 Task: Find connections with filter location Gobichettipalayam with filter topic #bespokewith filter profile language German with filter current company Bolloré Logistics with filter school Baba Banda Singh Bahadur Engineering College with filter industry Dance Companies with filter service category Corporate Law with filter keywords title Branch Manager
Action: Mouse moved to (529, 91)
Screenshot: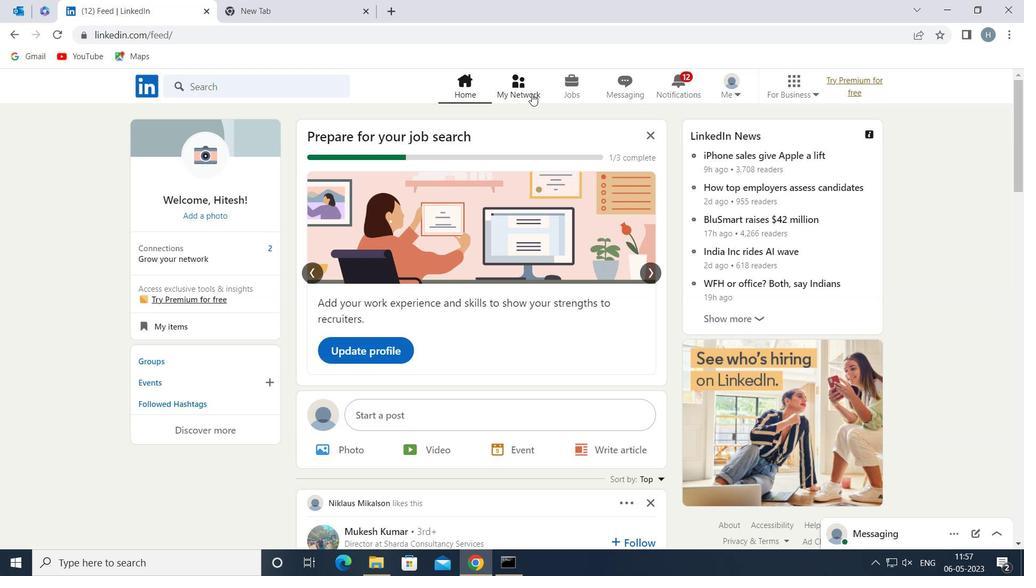 
Action: Mouse pressed left at (529, 91)
Screenshot: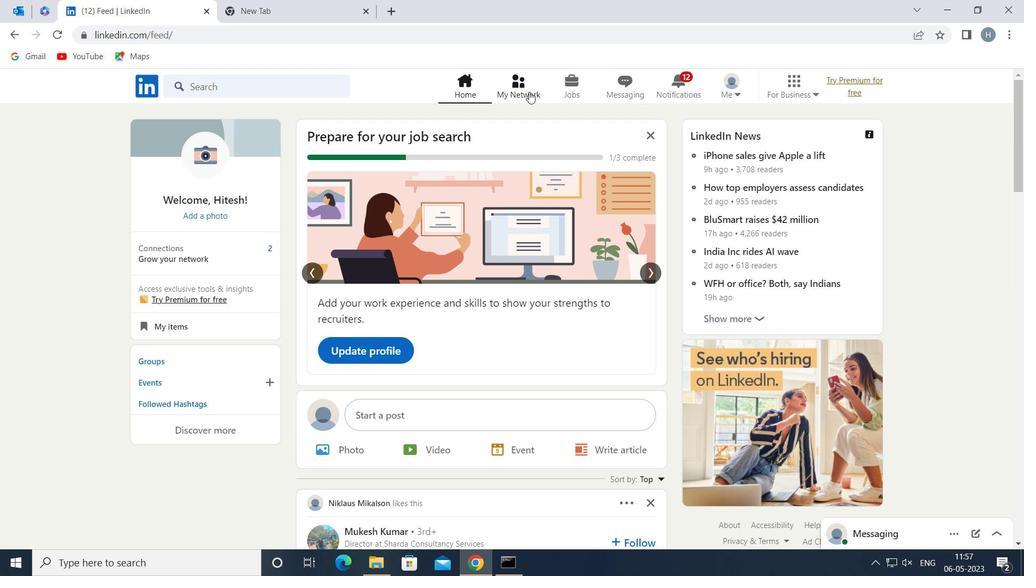 
Action: Mouse moved to (293, 156)
Screenshot: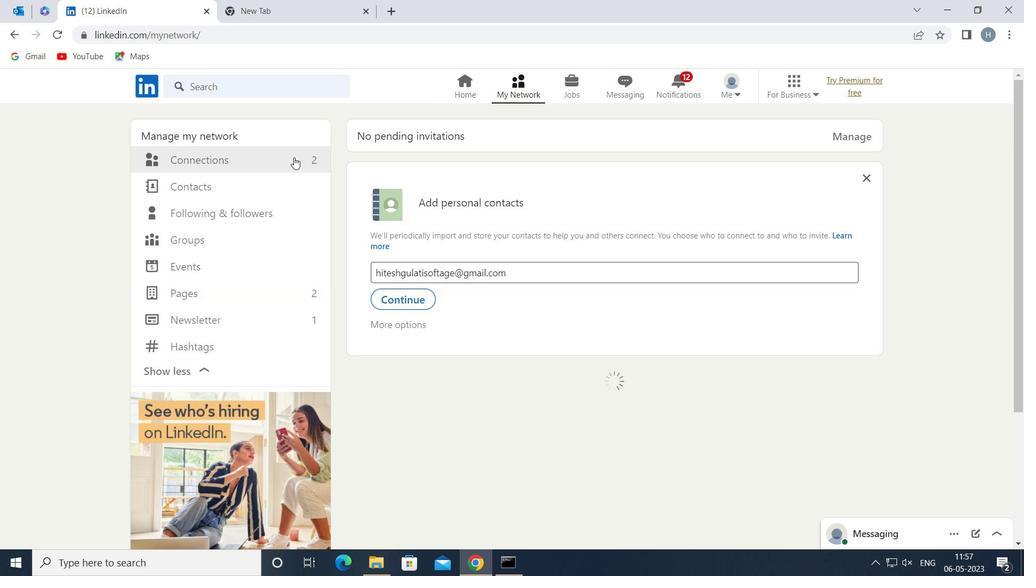 
Action: Mouse pressed left at (293, 156)
Screenshot: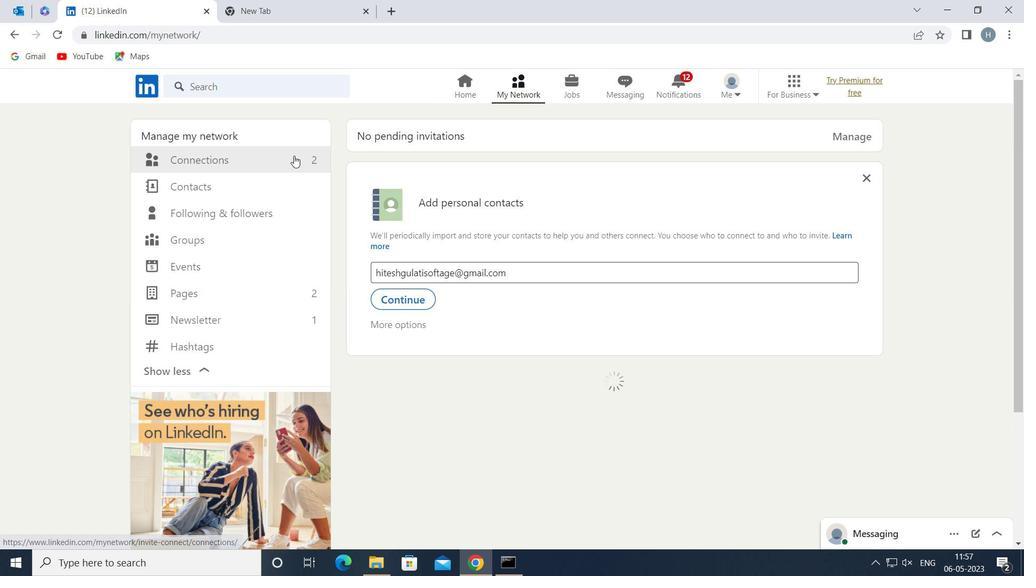 
Action: Mouse moved to (592, 161)
Screenshot: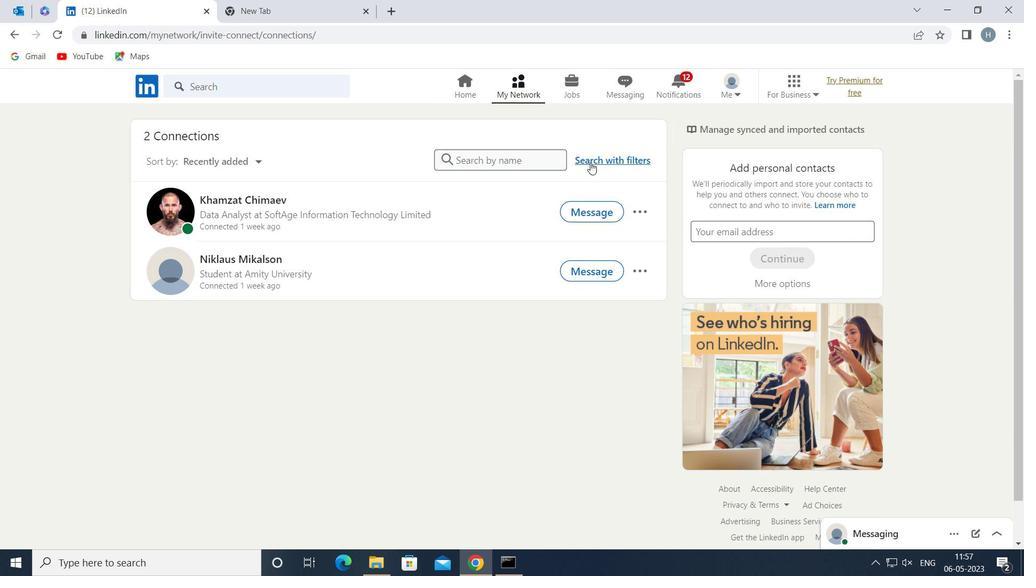 
Action: Mouse pressed left at (592, 161)
Screenshot: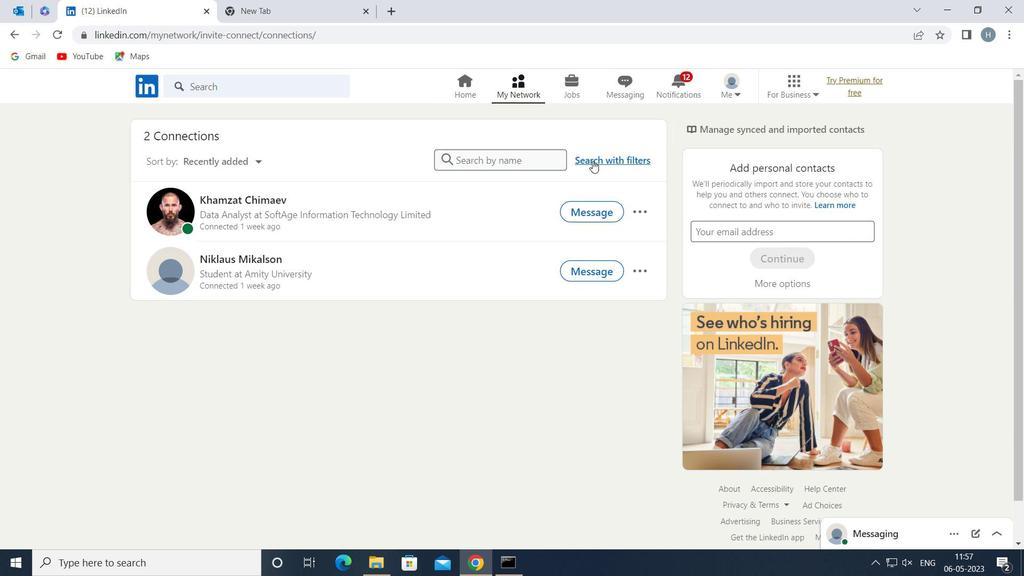 
Action: Mouse moved to (562, 124)
Screenshot: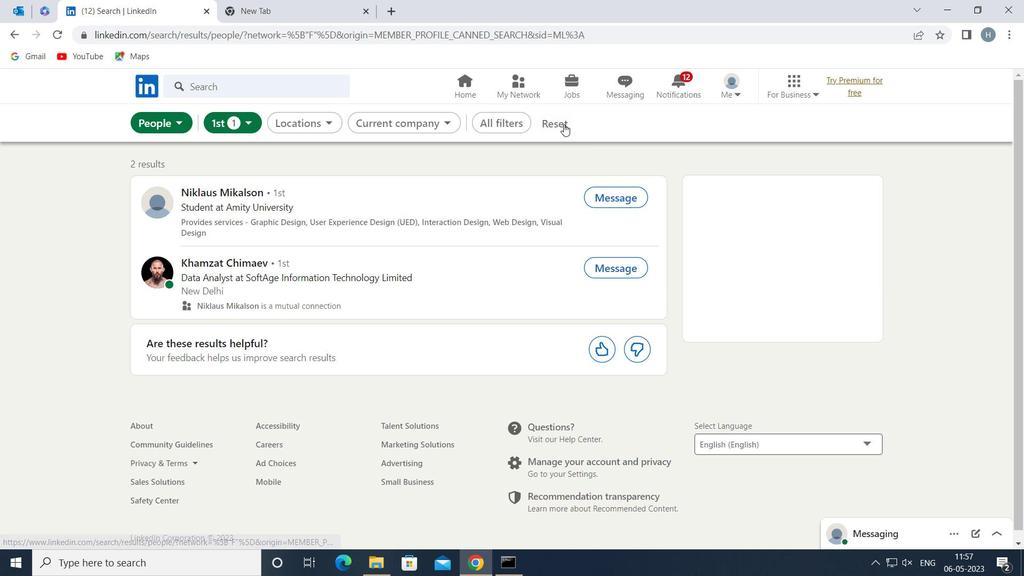 
Action: Mouse pressed left at (562, 124)
Screenshot: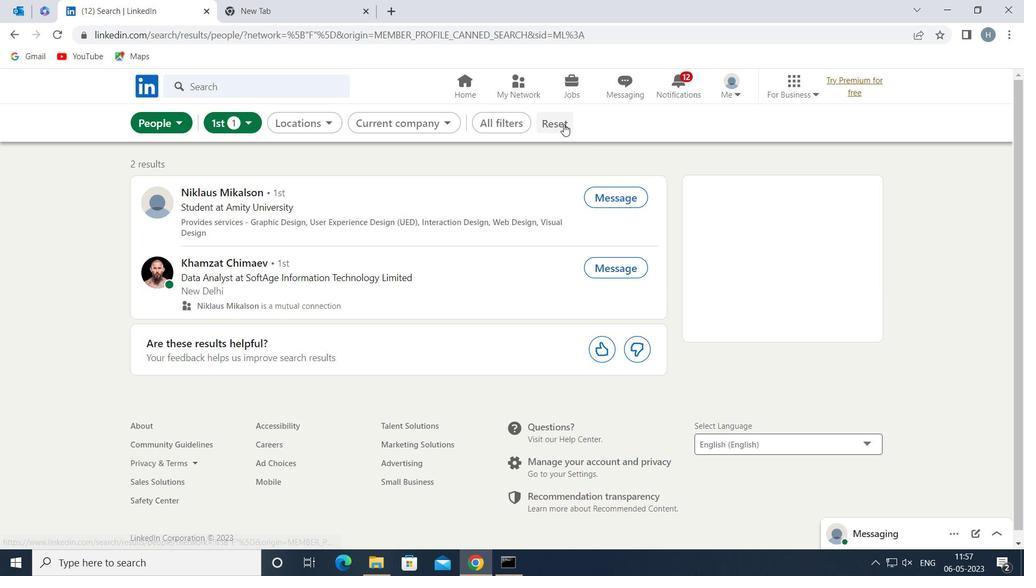
Action: Mouse moved to (539, 123)
Screenshot: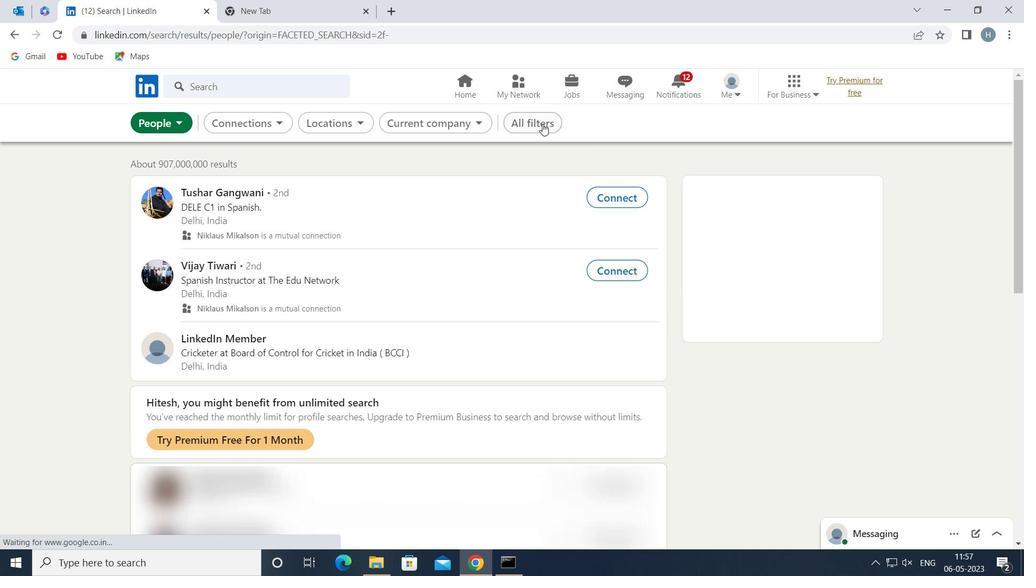 
Action: Mouse pressed left at (539, 123)
Screenshot: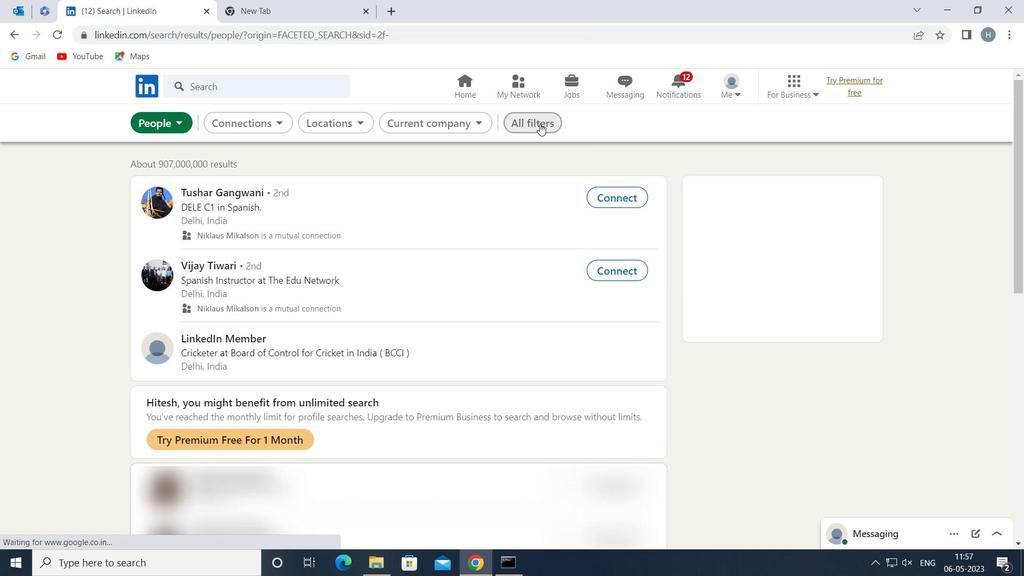 
Action: Mouse moved to (870, 271)
Screenshot: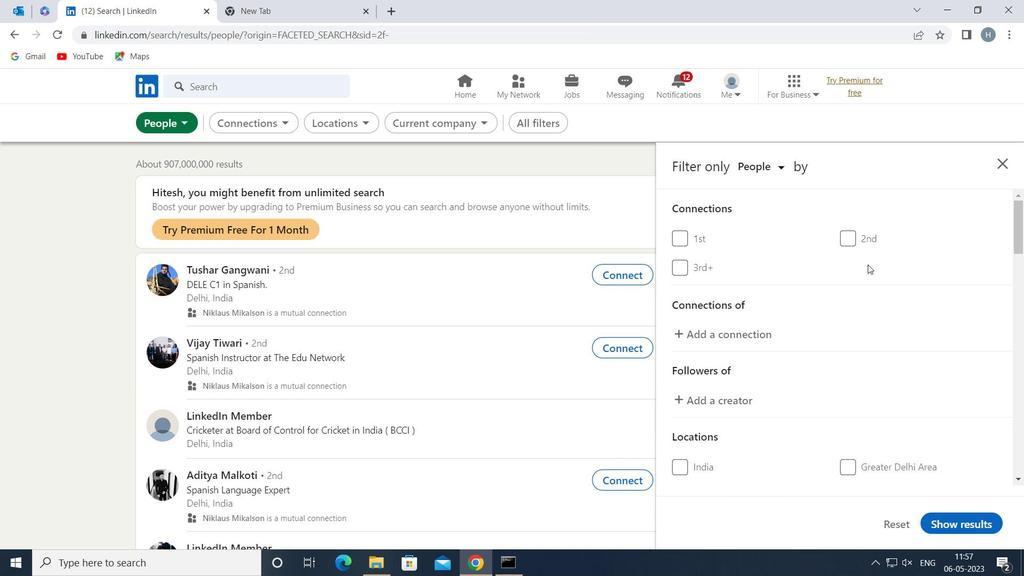 
Action: Mouse scrolled (870, 270) with delta (0, 0)
Screenshot: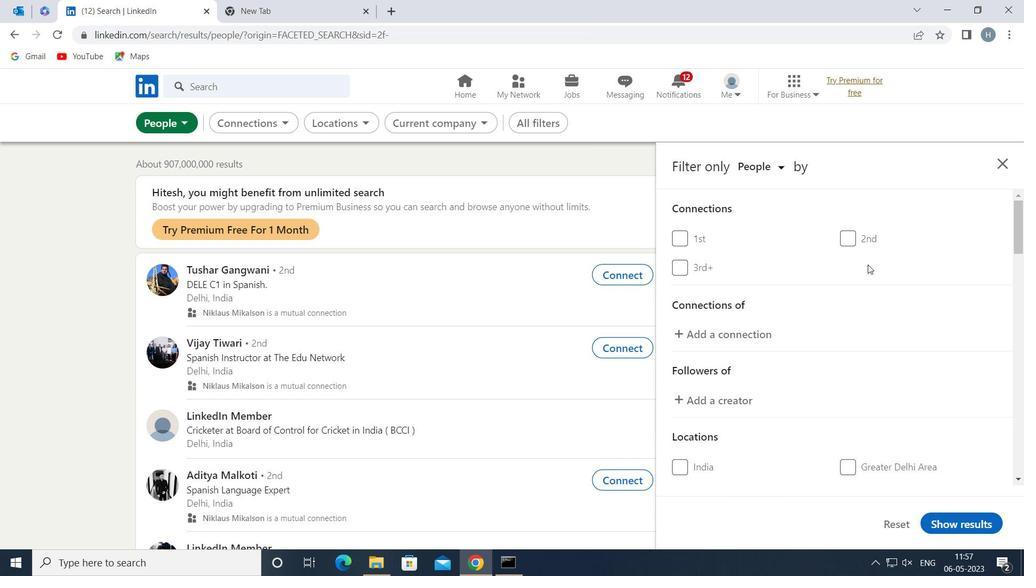 
Action: Mouse moved to (870, 273)
Screenshot: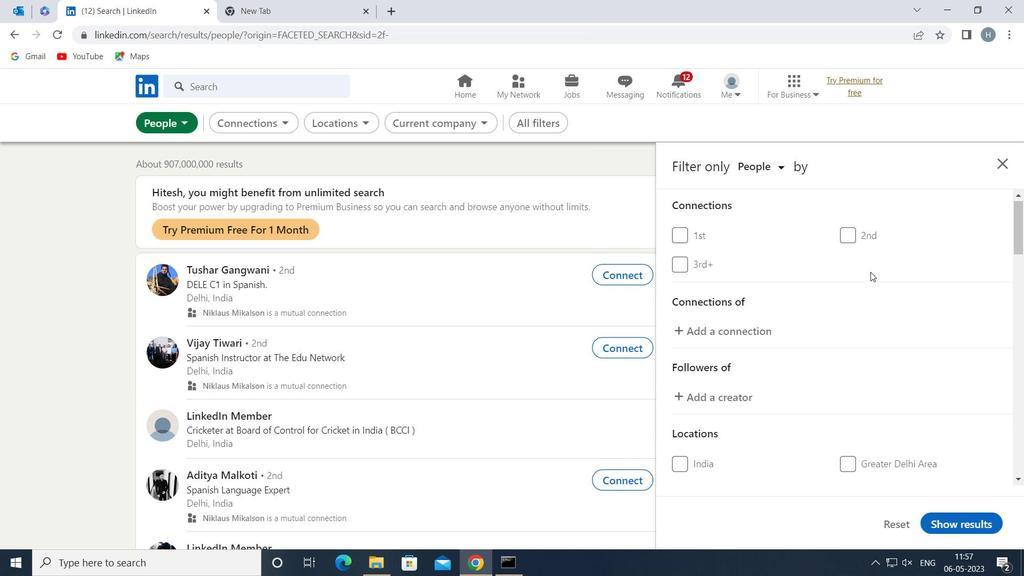 
Action: Mouse scrolled (870, 272) with delta (0, 0)
Screenshot: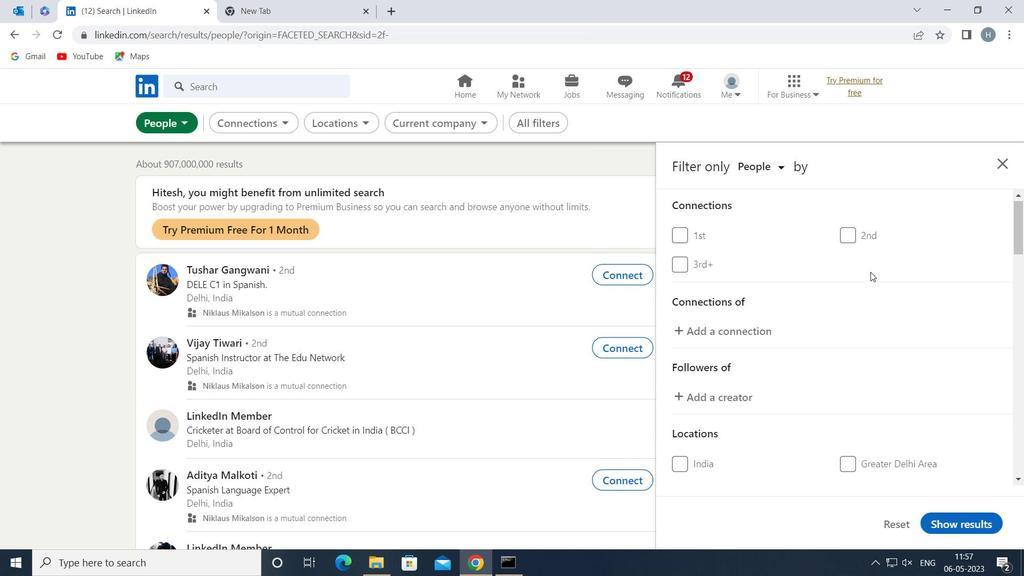 
Action: Mouse moved to (850, 273)
Screenshot: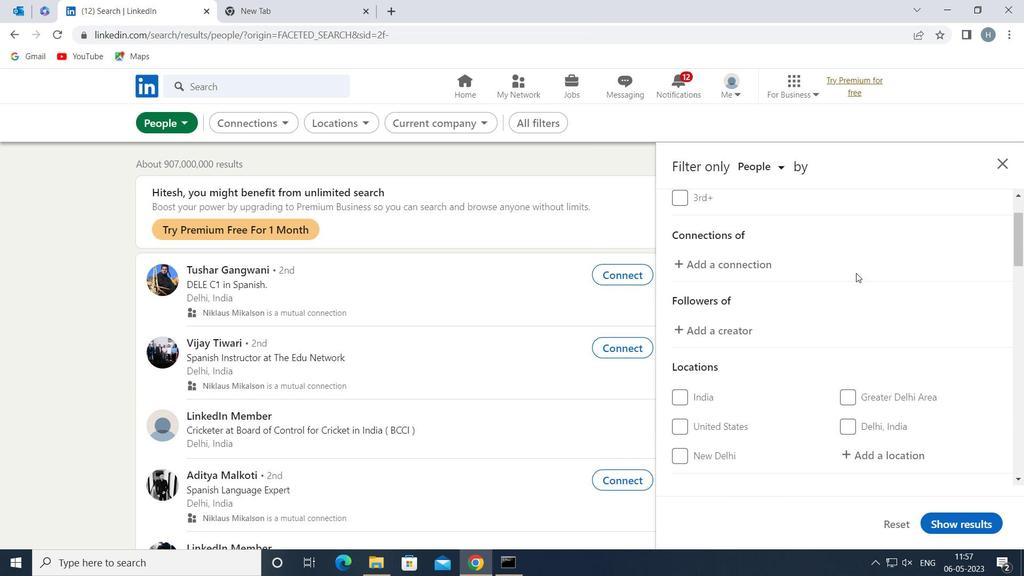 
Action: Mouse scrolled (850, 273) with delta (0, 0)
Screenshot: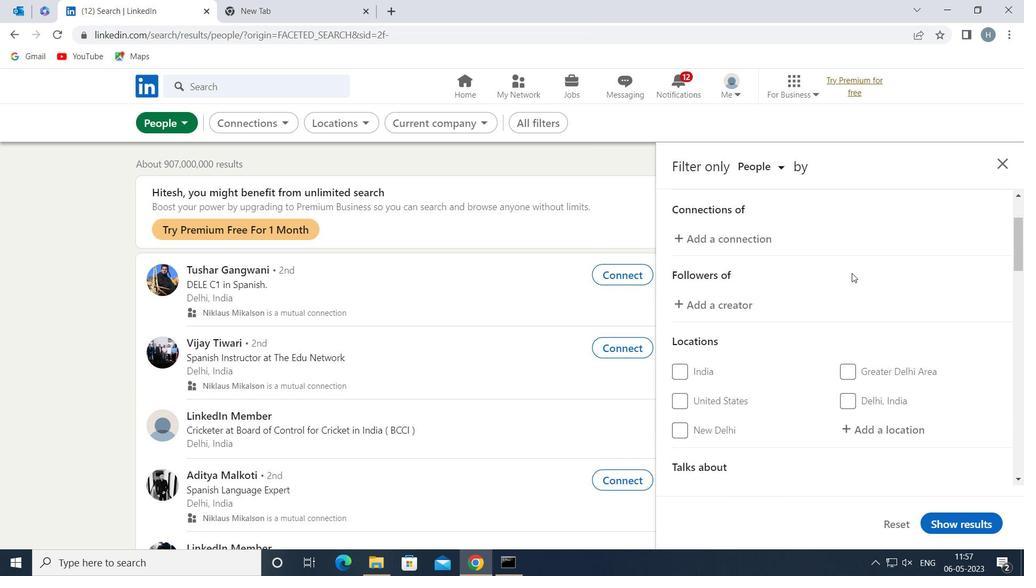 
Action: Mouse moved to (890, 322)
Screenshot: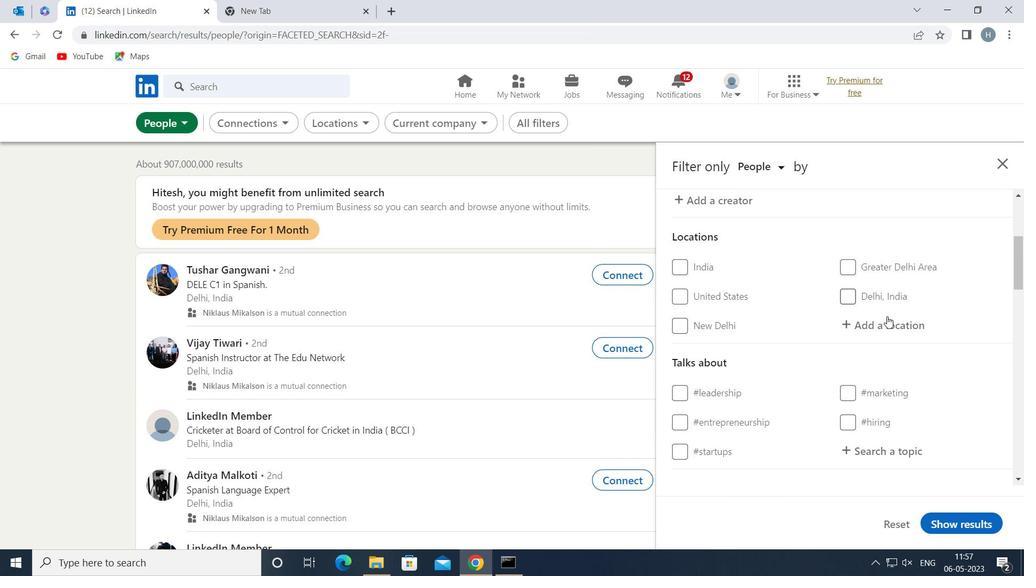 
Action: Mouse pressed left at (890, 322)
Screenshot: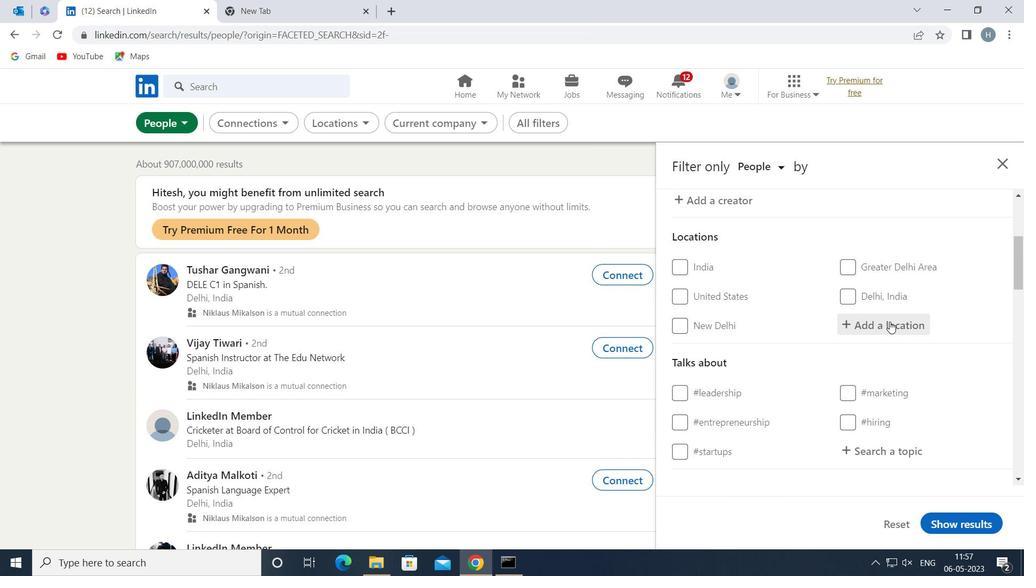 
Action: Key pressed <Key.shift>GOBICH
Screenshot: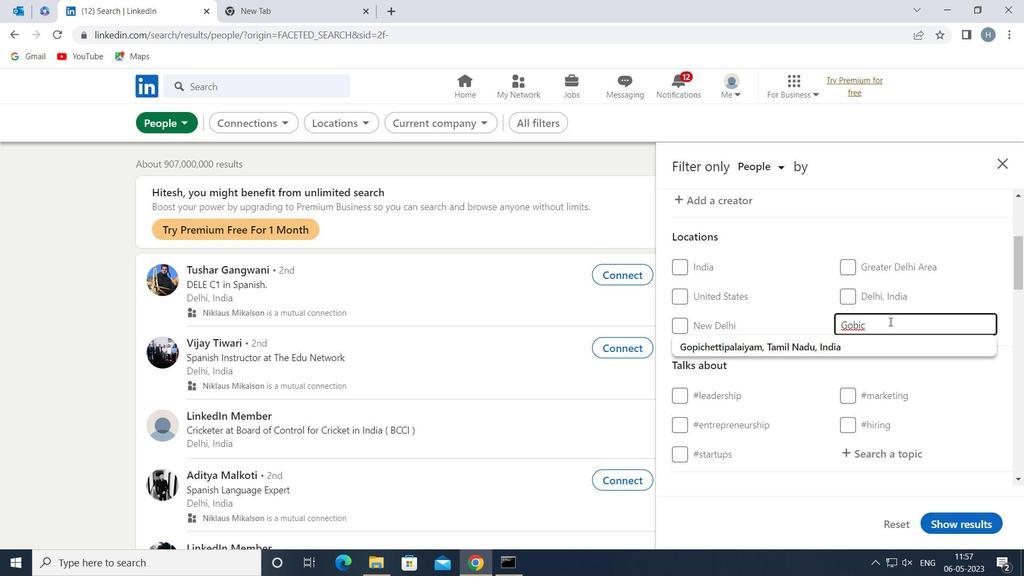 
Action: Mouse moved to (736, 343)
Screenshot: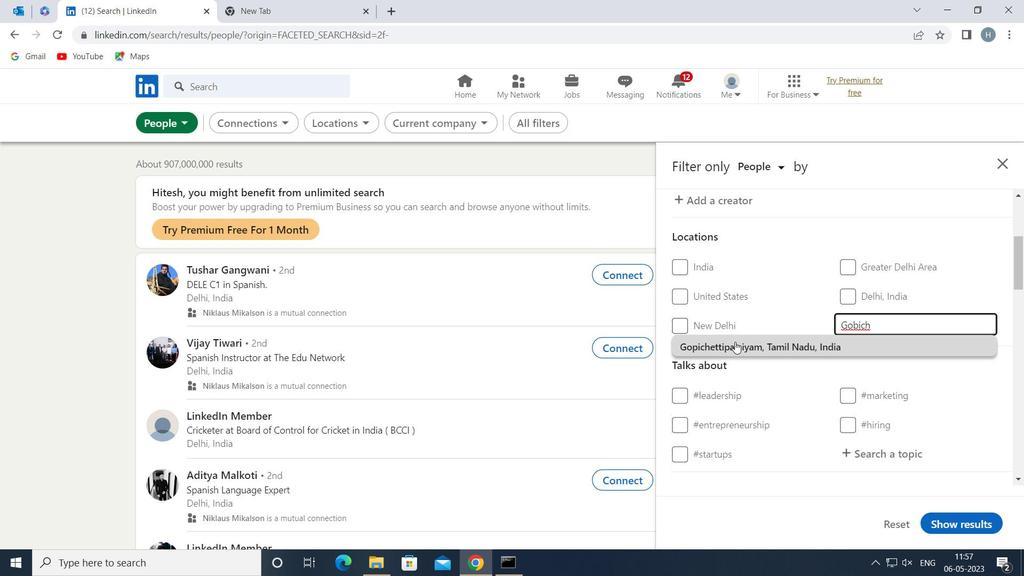 
Action: Mouse pressed left at (736, 343)
Screenshot: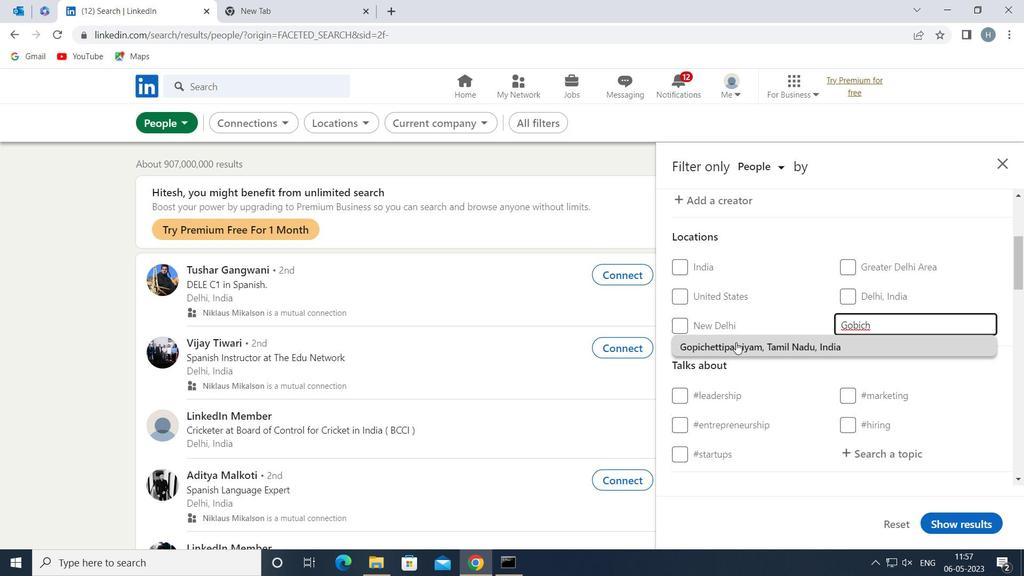 
Action: Mouse moved to (778, 352)
Screenshot: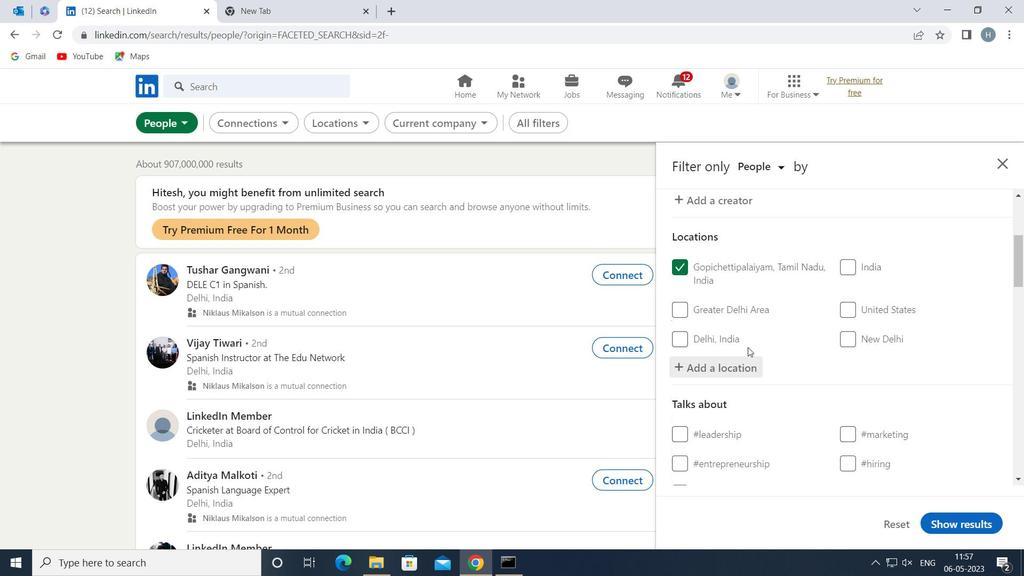 
Action: Mouse scrolled (778, 352) with delta (0, 0)
Screenshot: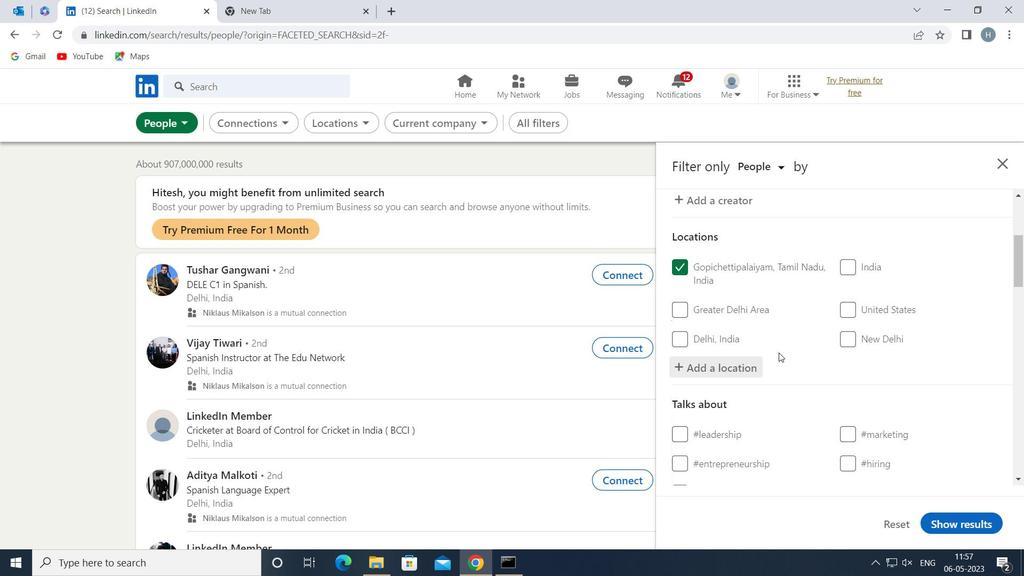 
Action: Mouse scrolled (778, 352) with delta (0, 0)
Screenshot: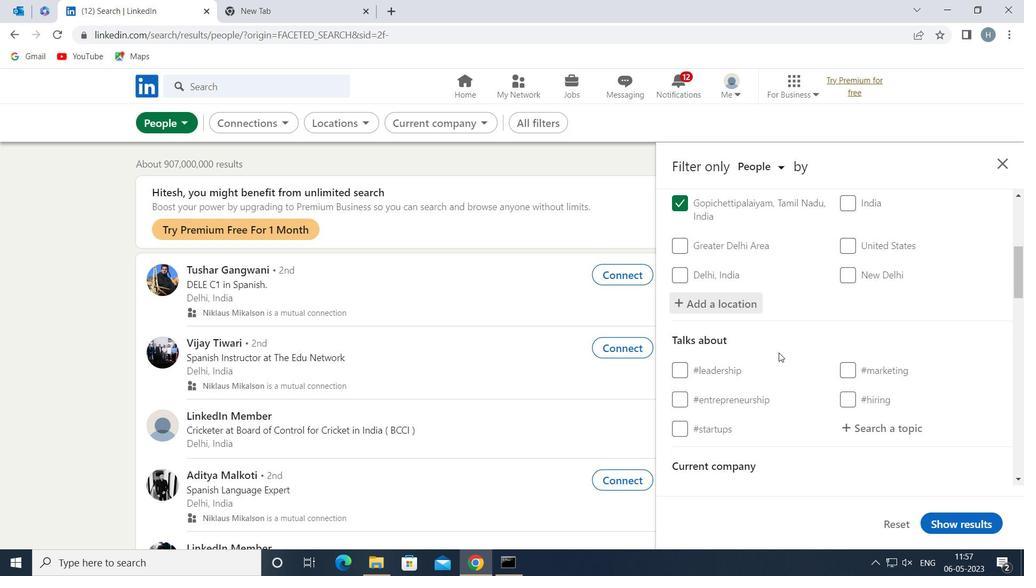 
Action: Mouse moved to (870, 357)
Screenshot: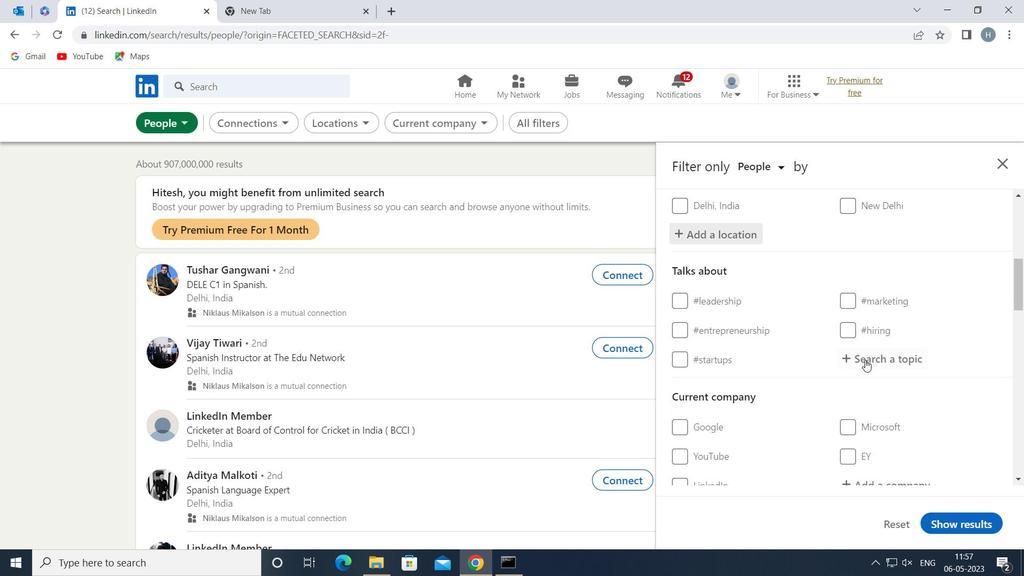 
Action: Mouse pressed left at (870, 357)
Screenshot: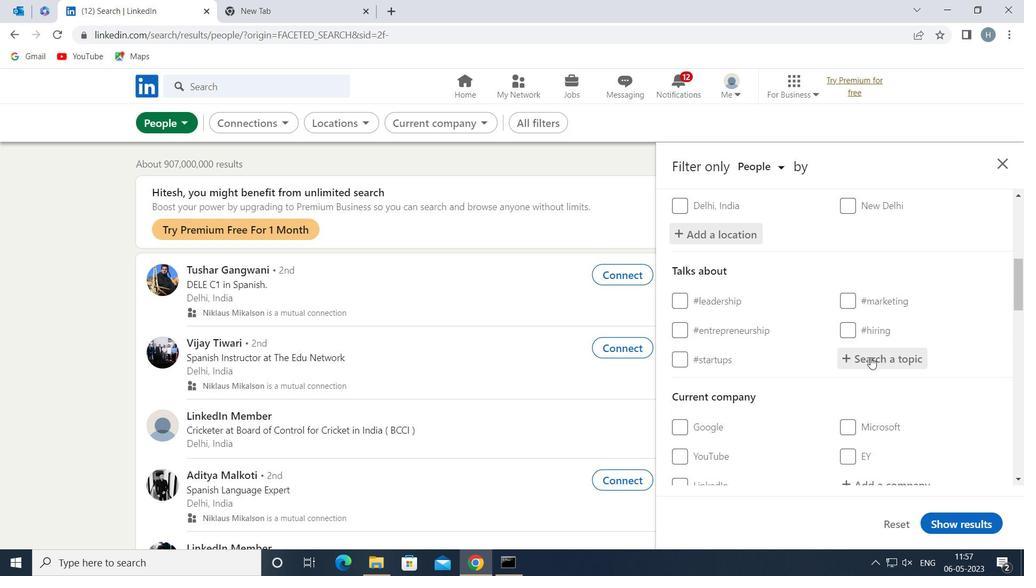 
Action: Mouse moved to (870, 353)
Screenshot: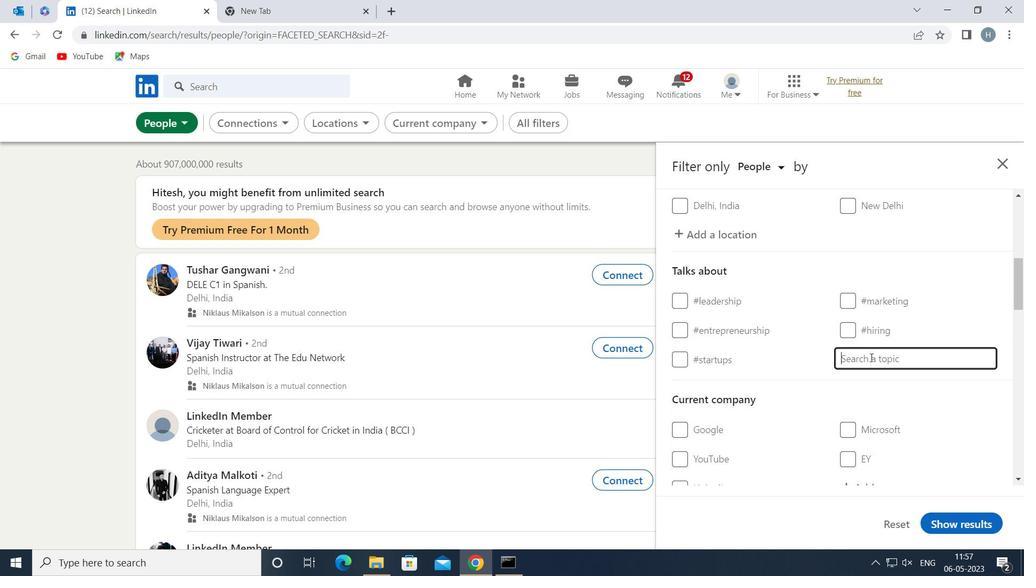 
Action: Key pressed BESTSPOKE
Screenshot: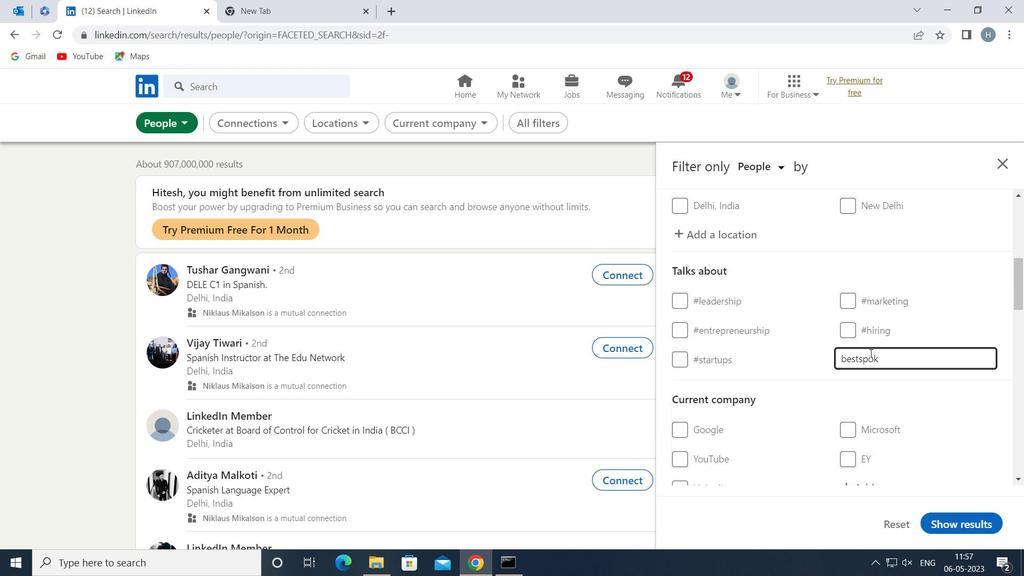 
Action: Mouse moved to (881, 374)
Screenshot: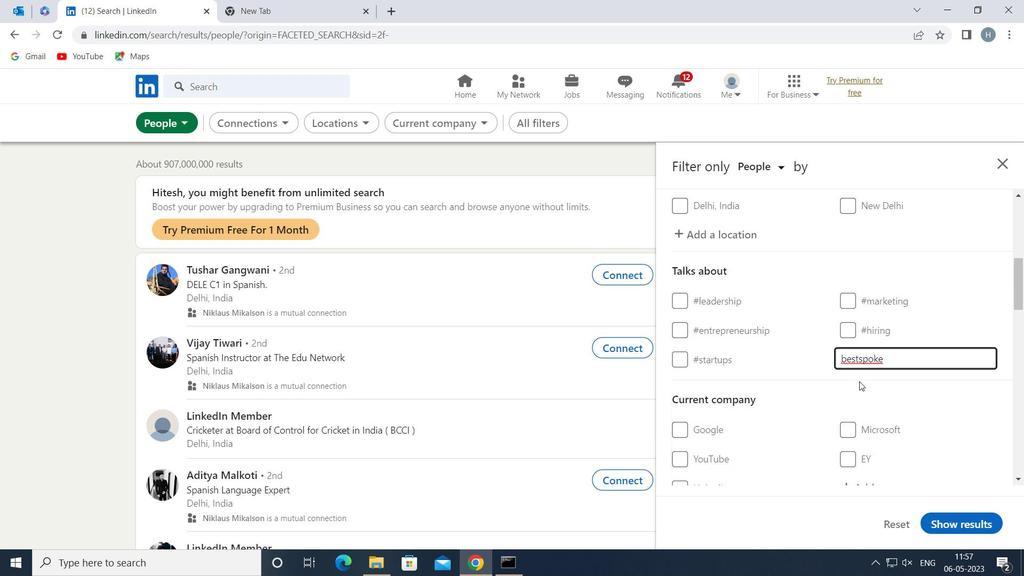 
Action: Key pressed <Key.backspace><Key.backspace><Key.backspace><Key.backspace><Key.backspace><Key.backspace>S<Key.backspace>
Screenshot: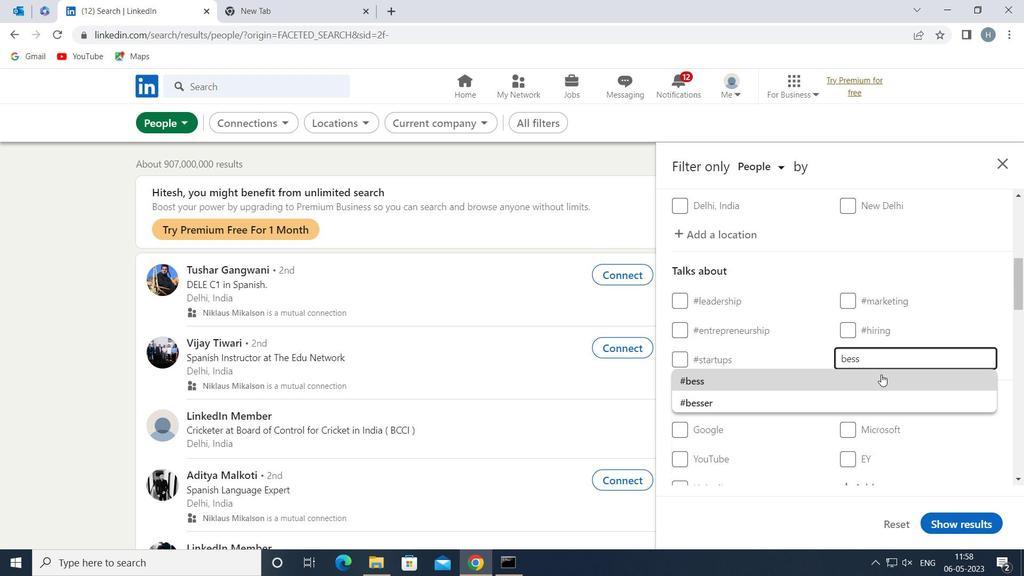 
Action: Mouse moved to (881, 372)
Screenshot: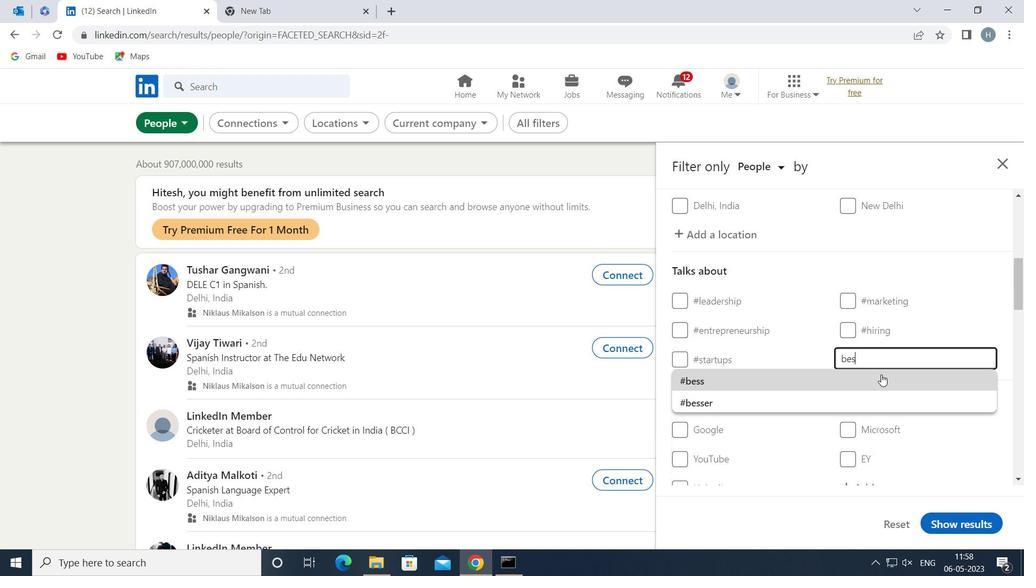 
Action: Key pressed PO
Screenshot: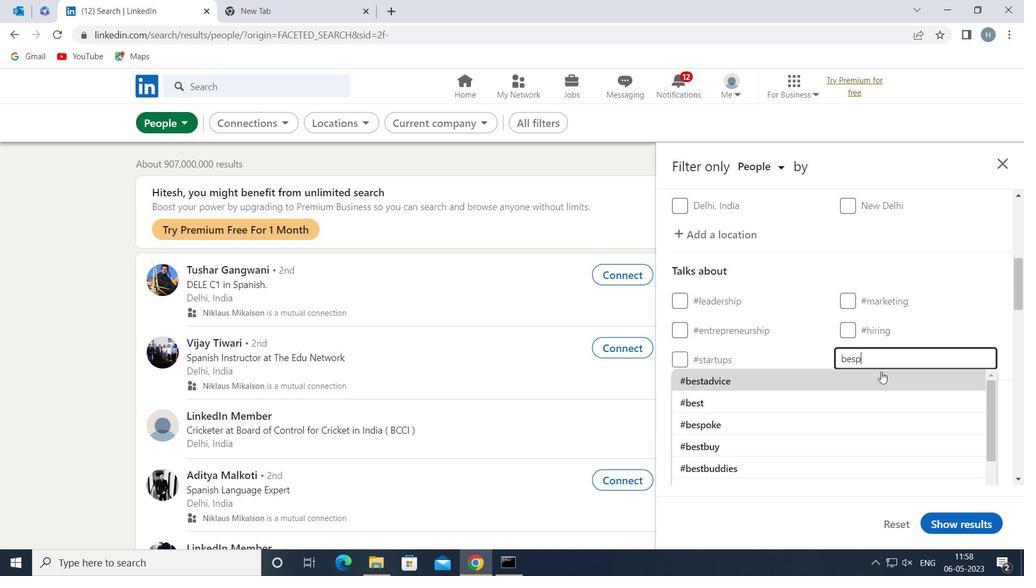 
Action: Mouse moved to (823, 378)
Screenshot: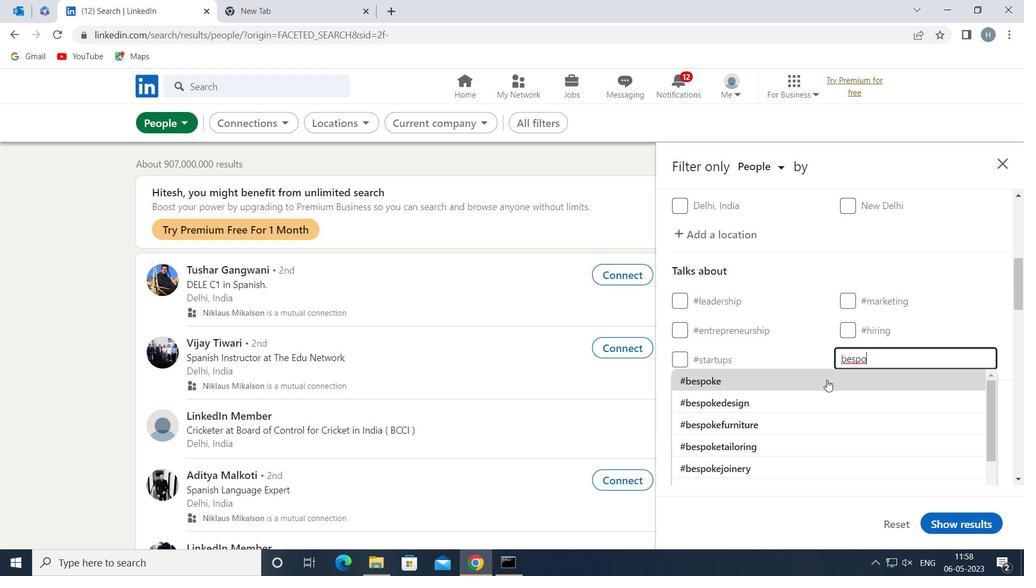 
Action: Mouse pressed left at (823, 378)
Screenshot: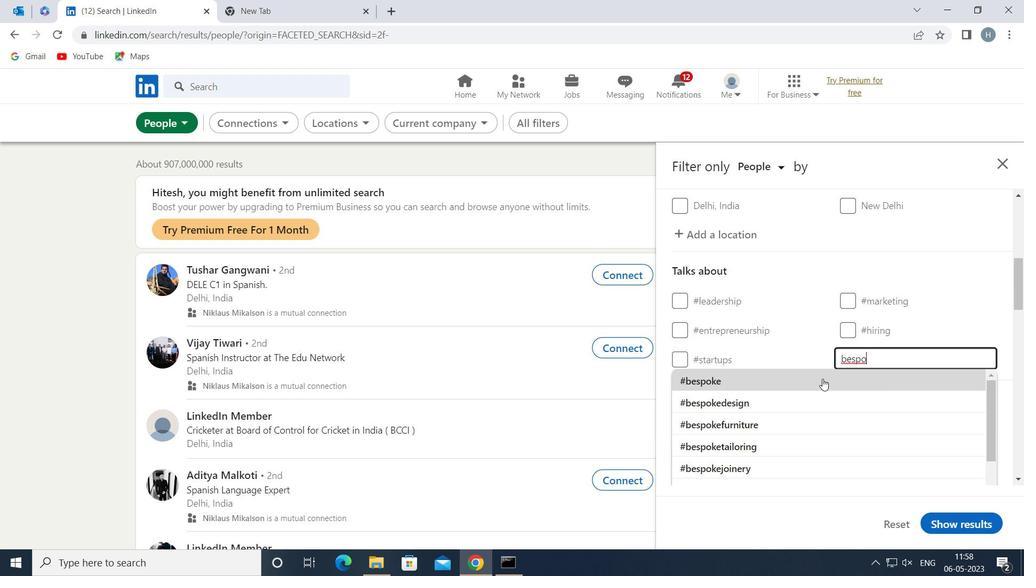 
Action: Mouse moved to (802, 383)
Screenshot: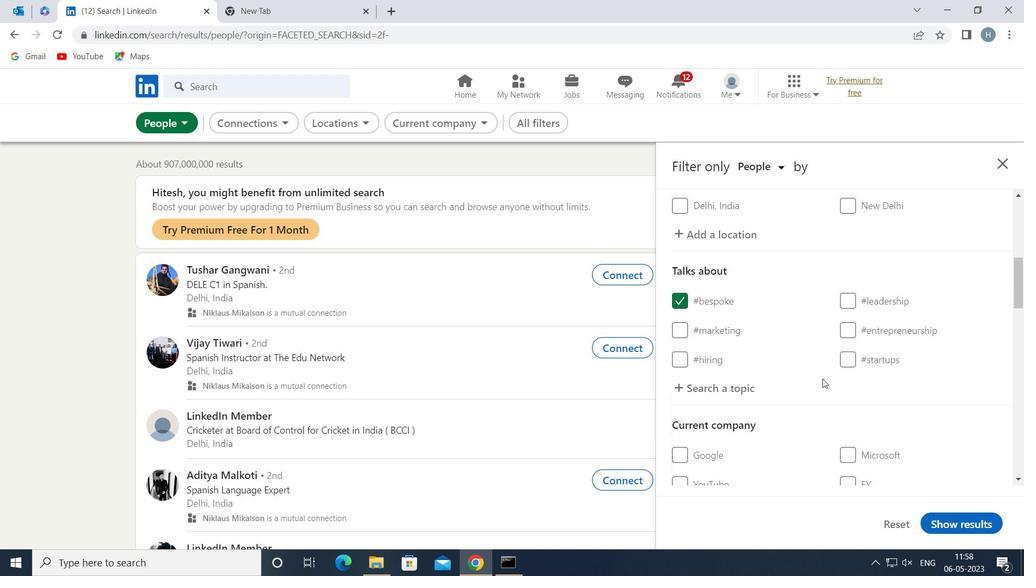 
Action: Mouse scrolled (802, 382) with delta (0, 0)
Screenshot: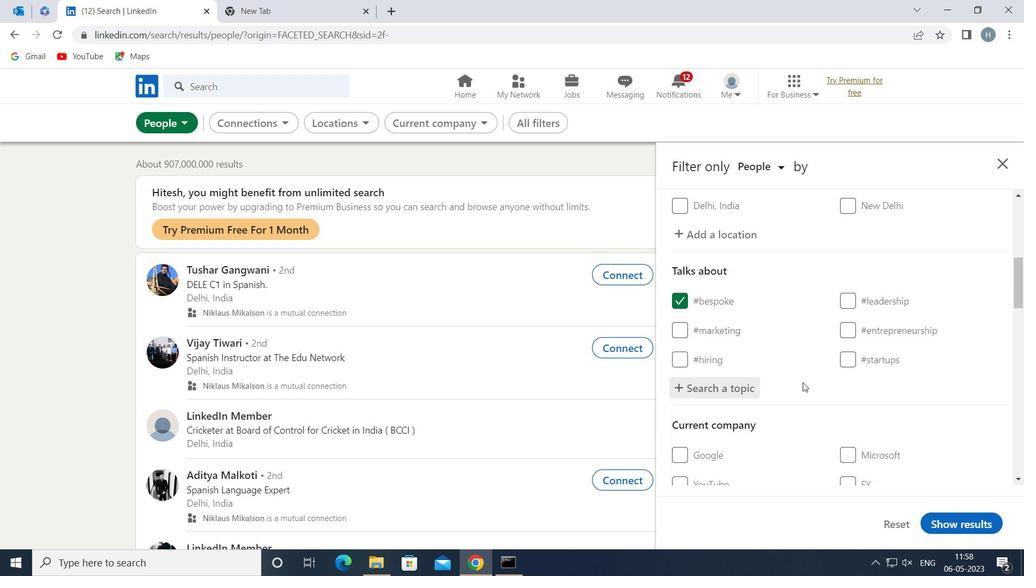
Action: Mouse scrolled (802, 382) with delta (0, 0)
Screenshot: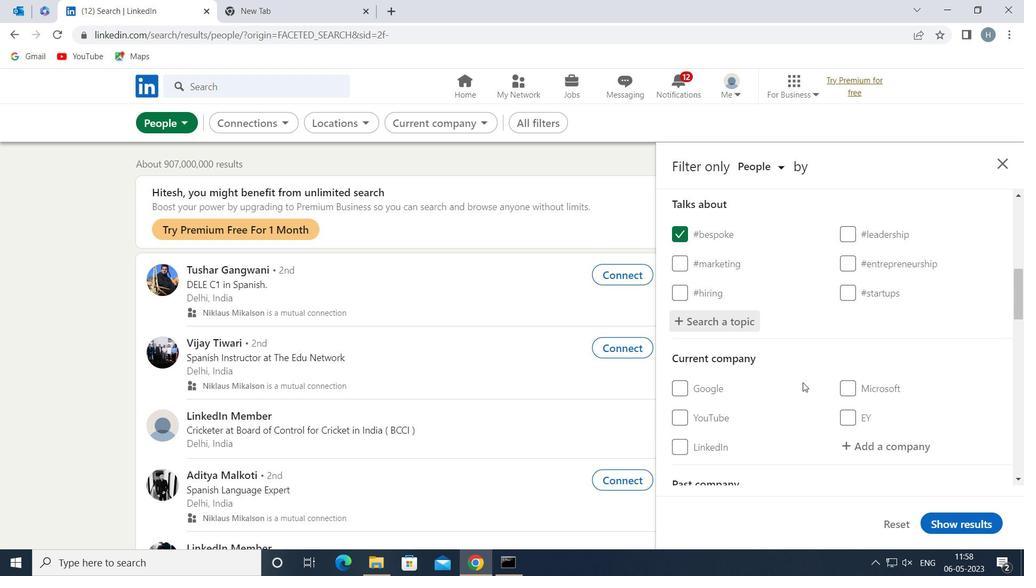 
Action: Mouse scrolled (802, 382) with delta (0, 0)
Screenshot: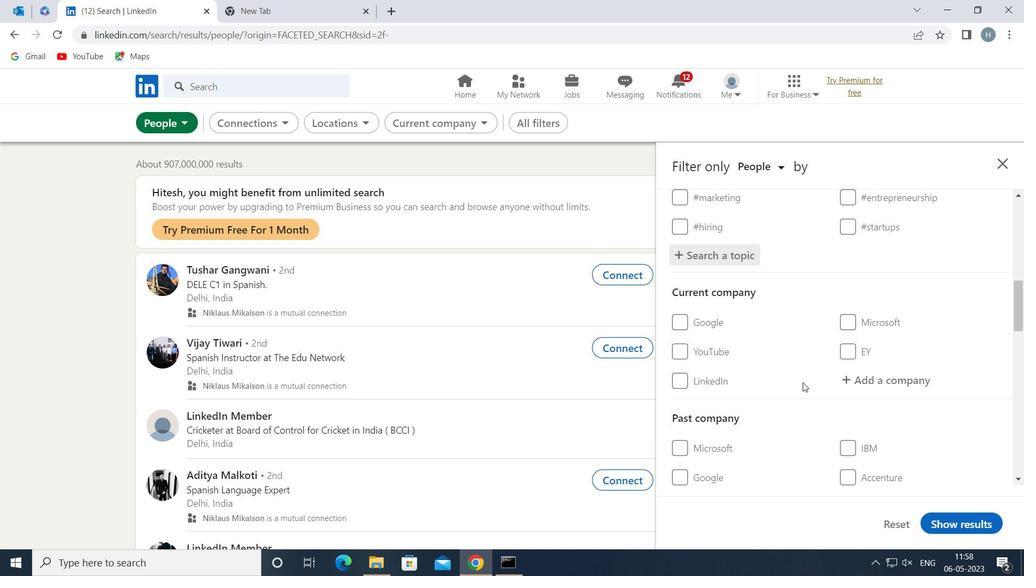 
Action: Mouse scrolled (802, 382) with delta (0, 0)
Screenshot: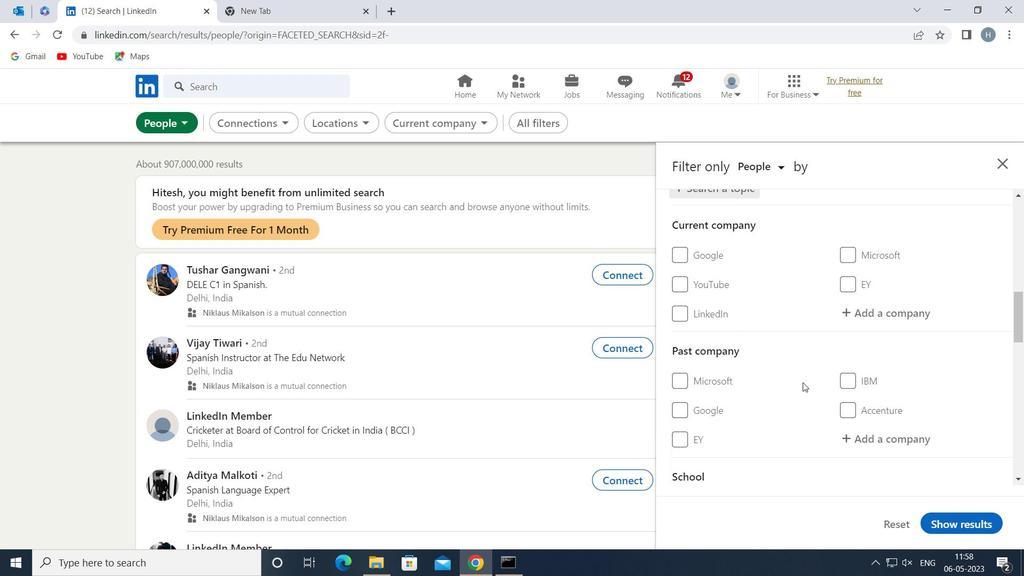 
Action: Mouse scrolled (802, 382) with delta (0, 0)
Screenshot: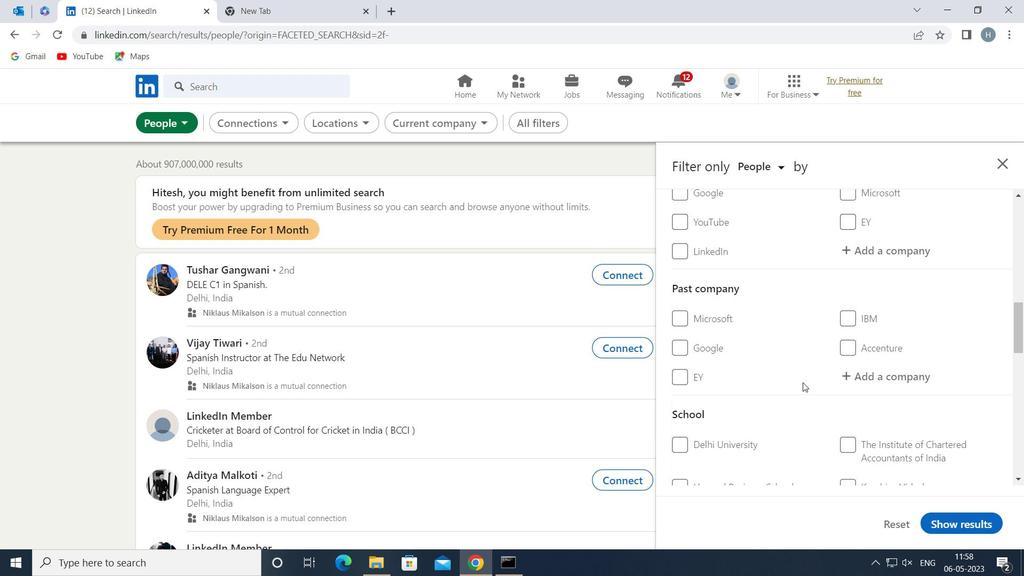 
Action: Mouse scrolled (802, 382) with delta (0, 0)
Screenshot: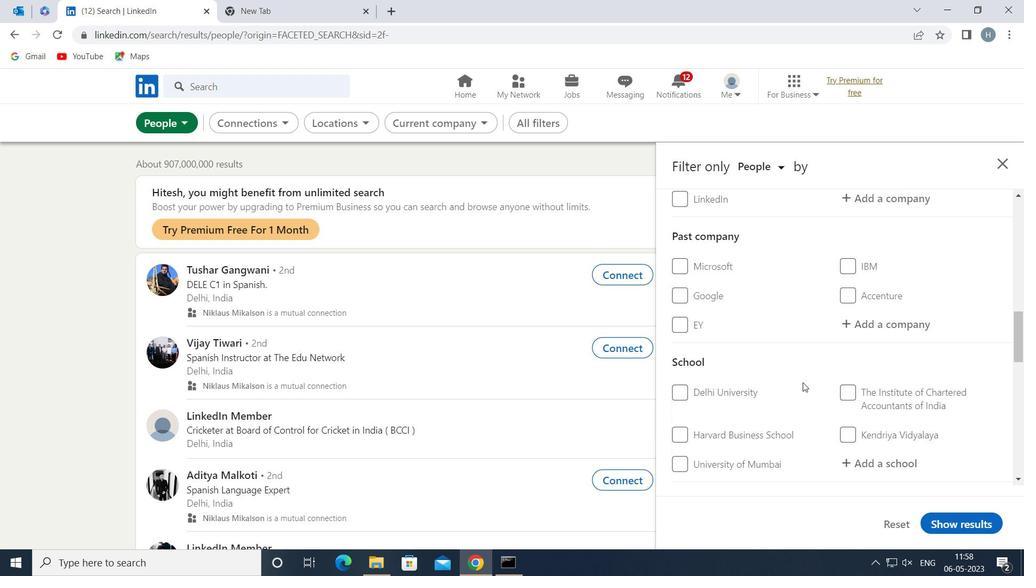
Action: Mouse scrolled (802, 382) with delta (0, 0)
Screenshot: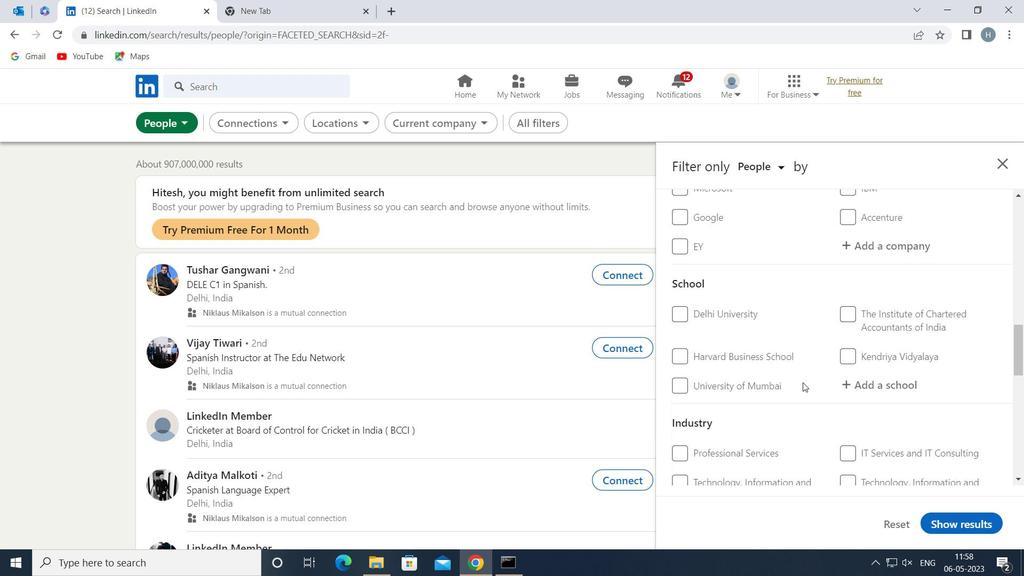 
Action: Mouse scrolled (802, 382) with delta (0, 0)
Screenshot: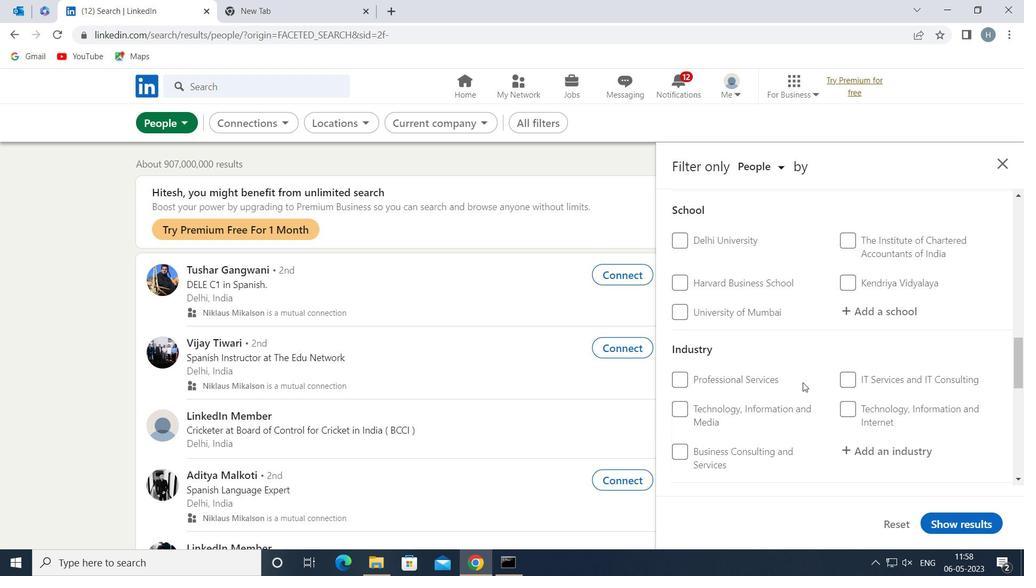 
Action: Mouse scrolled (802, 382) with delta (0, 0)
Screenshot: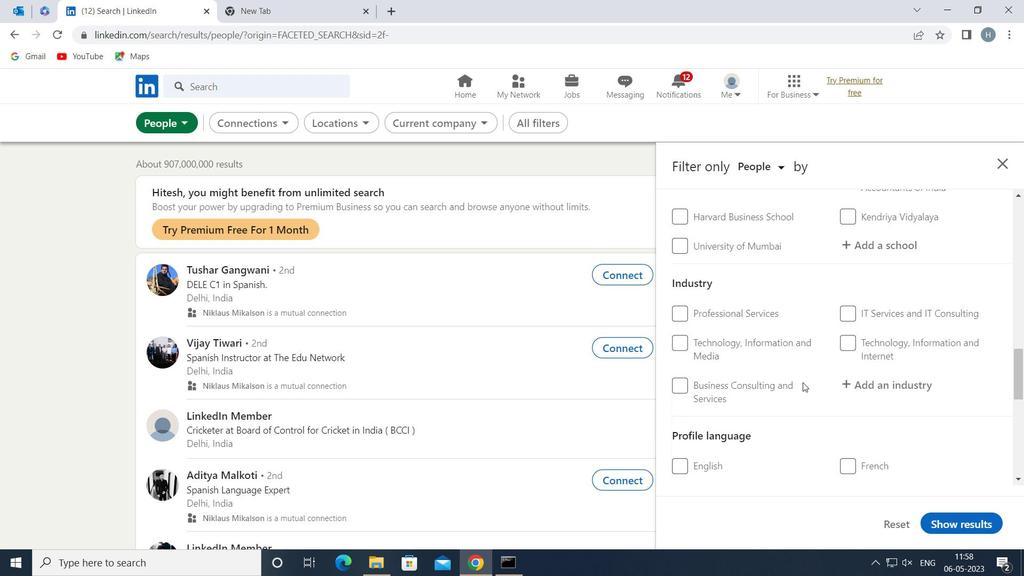 
Action: Mouse scrolled (802, 382) with delta (0, 0)
Screenshot: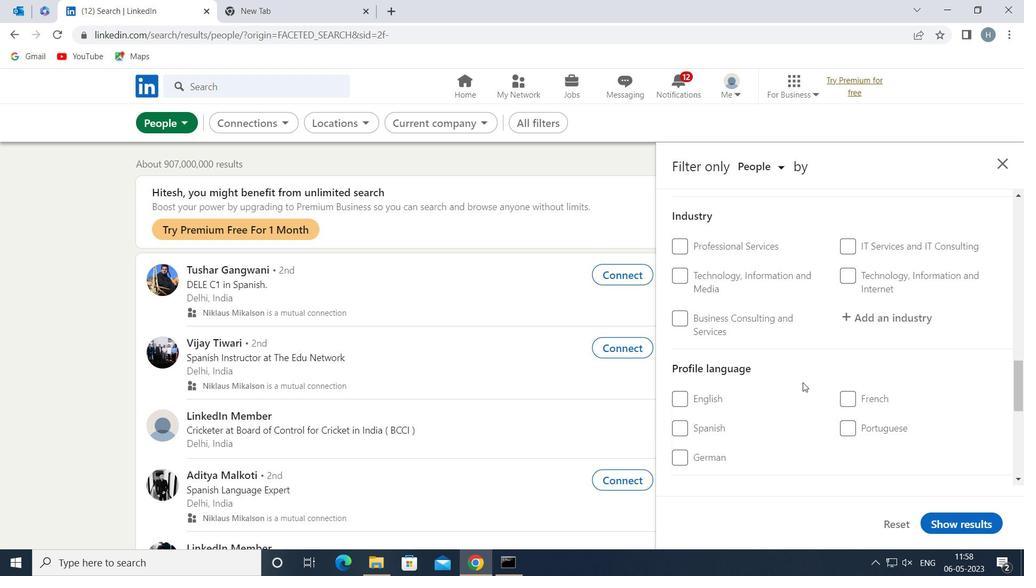 
Action: Mouse moved to (712, 393)
Screenshot: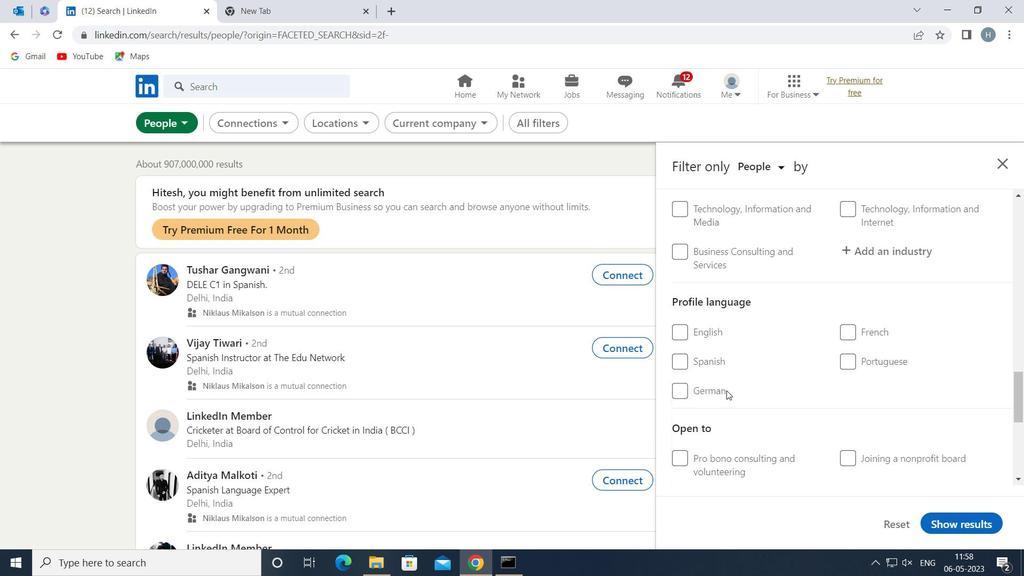 
Action: Mouse pressed left at (712, 393)
Screenshot: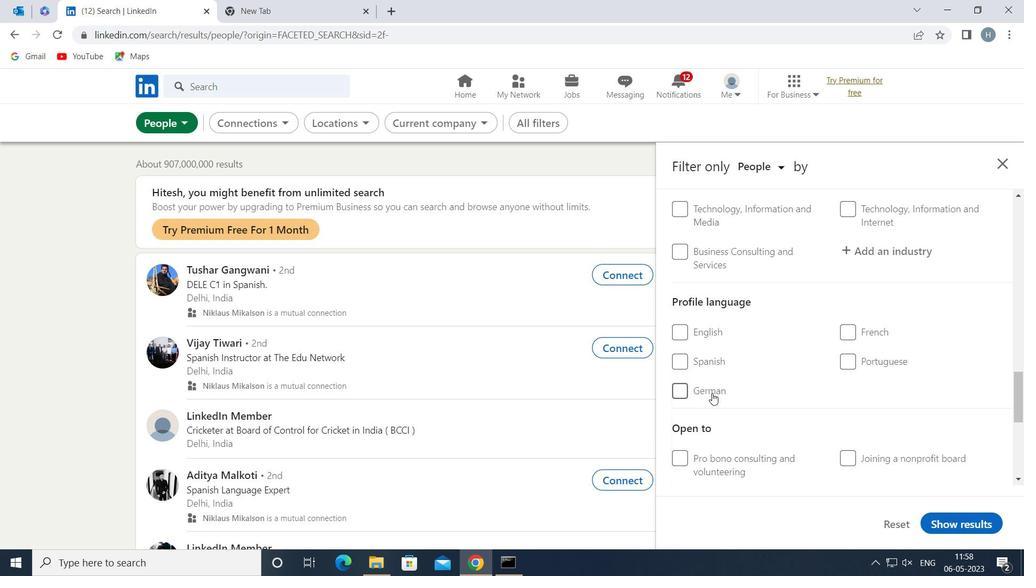 
Action: Mouse moved to (806, 372)
Screenshot: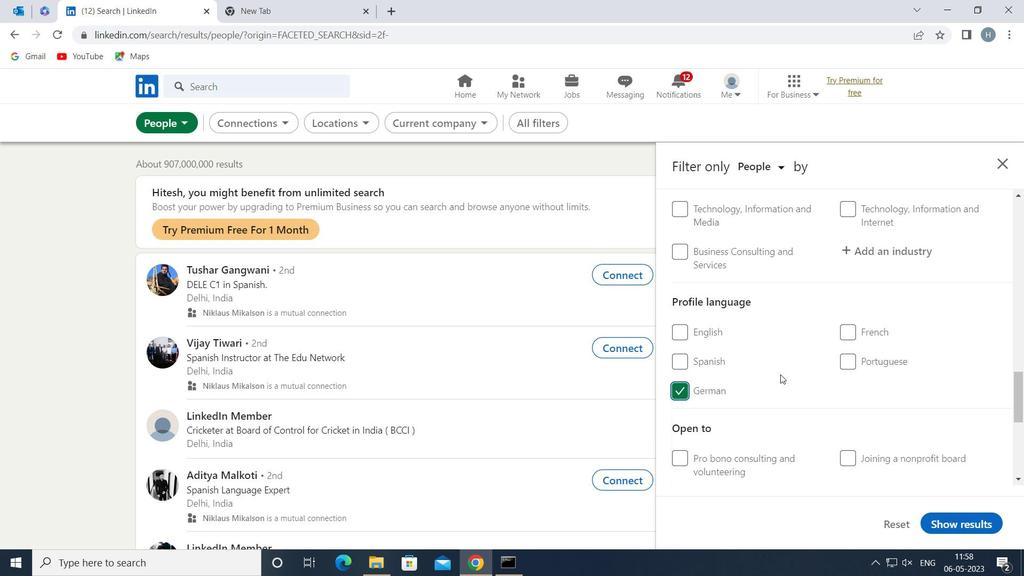 
Action: Mouse scrolled (806, 373) with delta (0, 0)
Screenshot: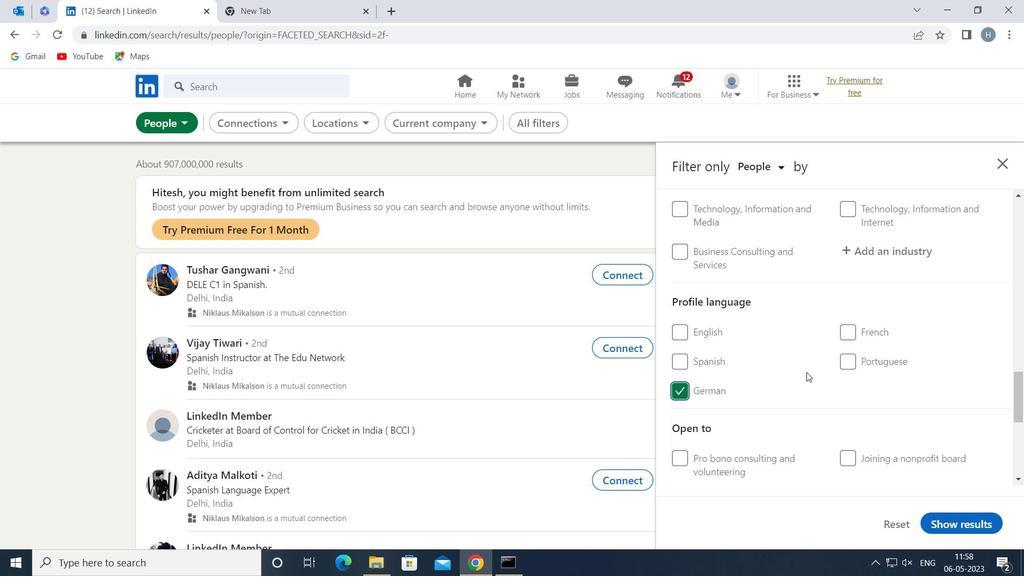 
Action: Mouse scrolled (806, 373) with delta (0, 0)
Screenshot: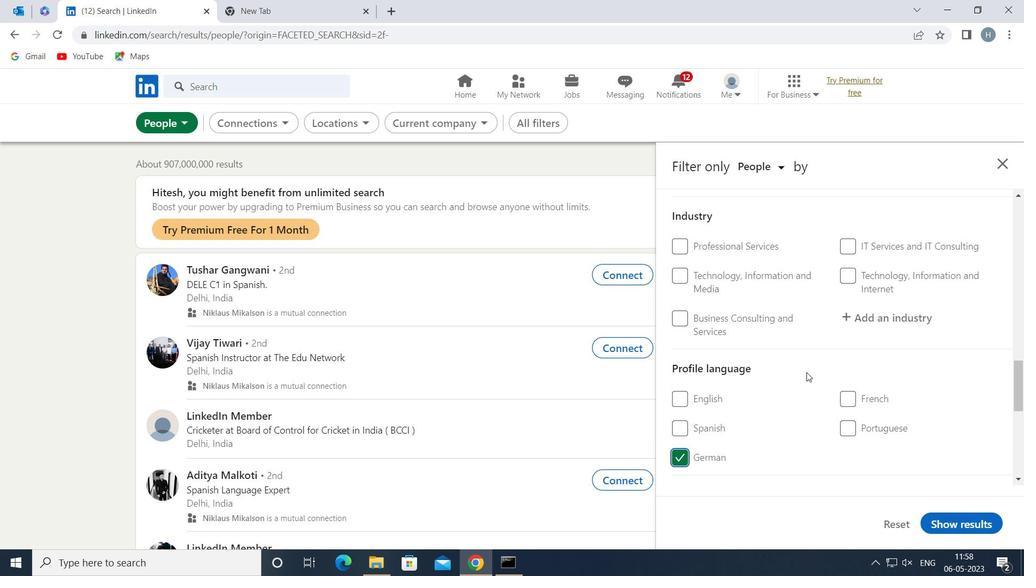 
Action: Mouse scrolled (806, 373) with delta (0, 0)
Screenshot: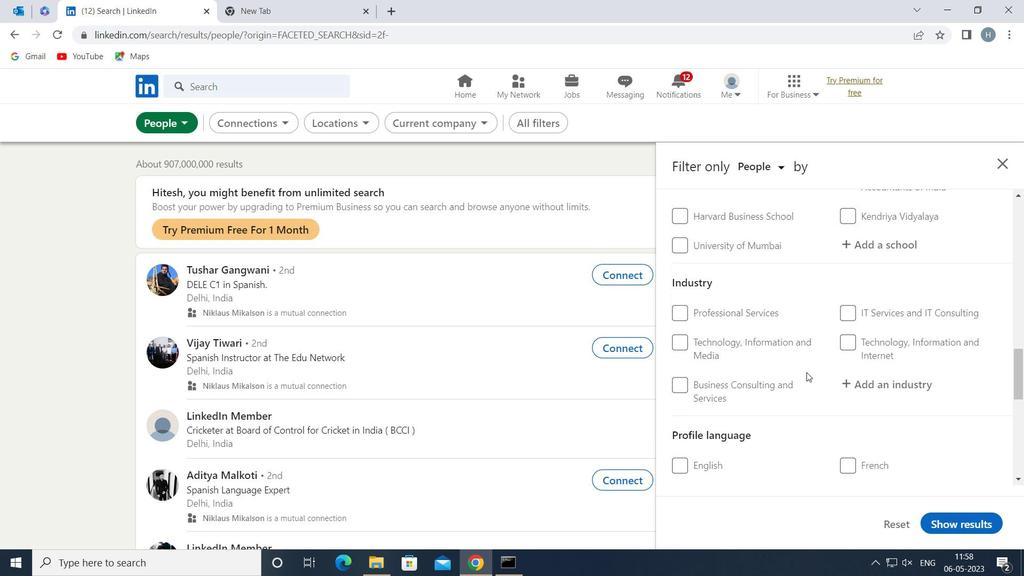 
Action: Mouse scrolled (806, 373) with delta (0, 0)
Screenshot: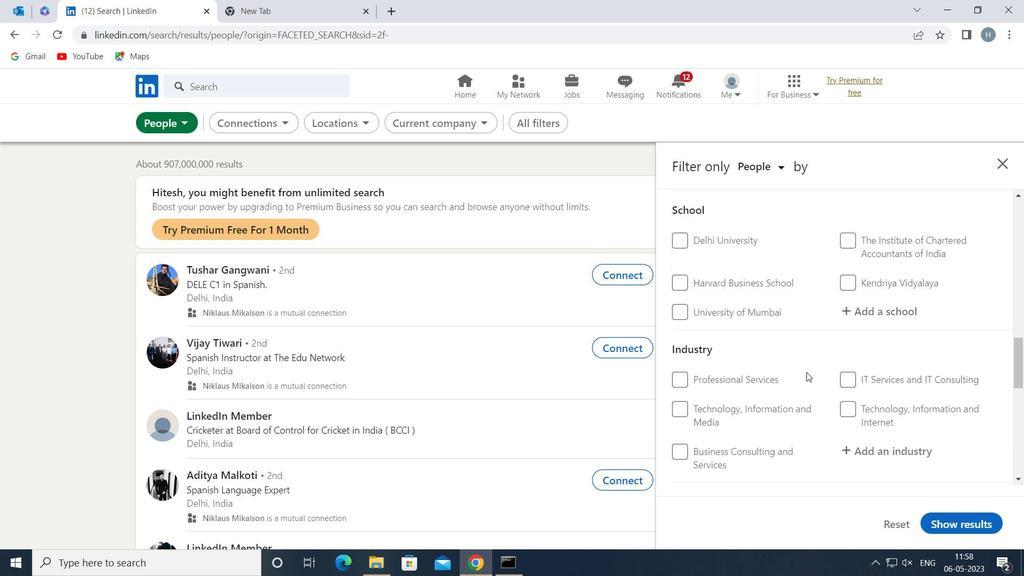 
Action: Mouse scrolled (806, 373) with delta (0, 0)
Screenshot: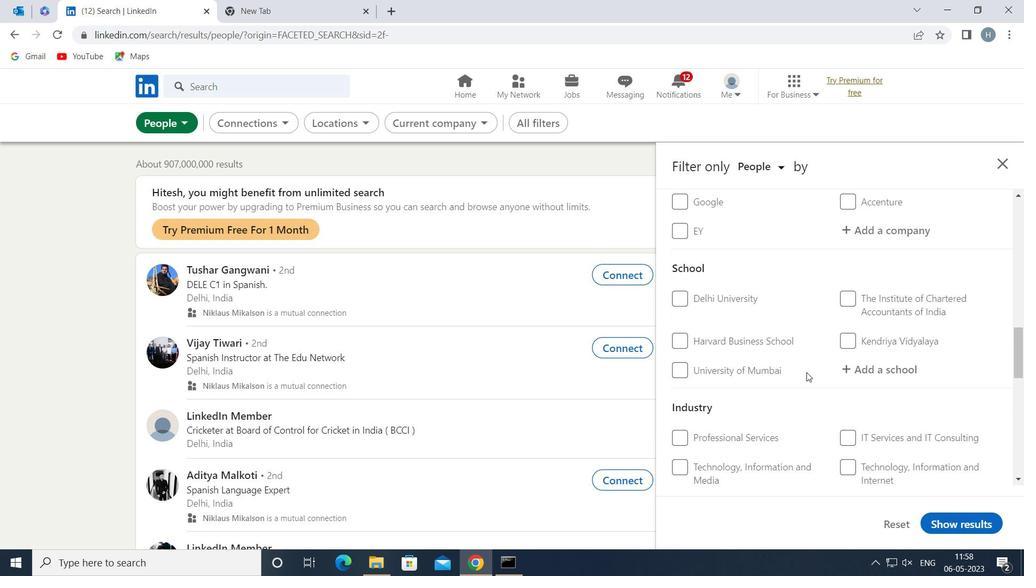 
Action: Mouse scrolled (806, 373) with delta (0, 0)
Screenshot: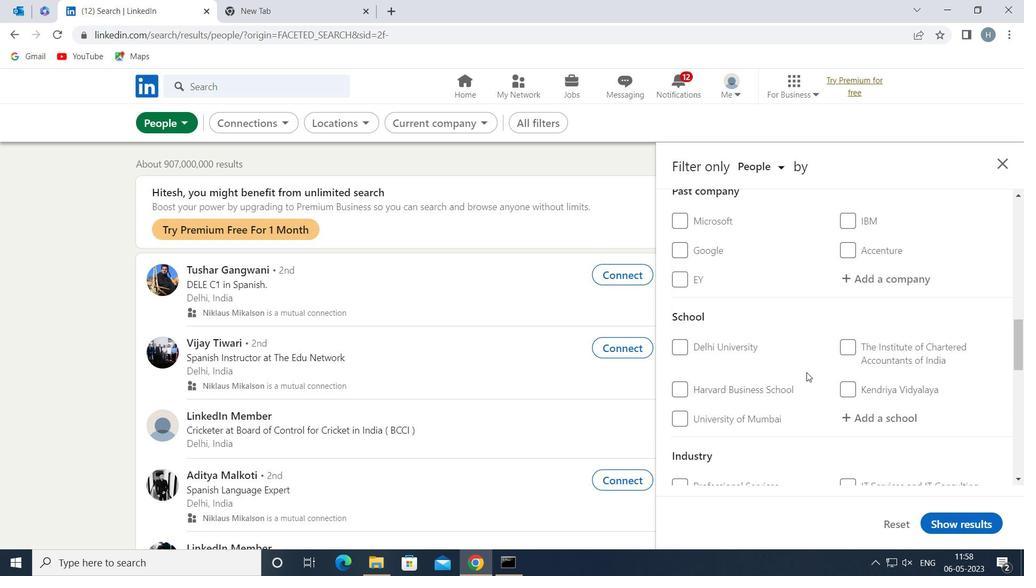 
Action: Mouse moved to (806, 371)
Screenshot: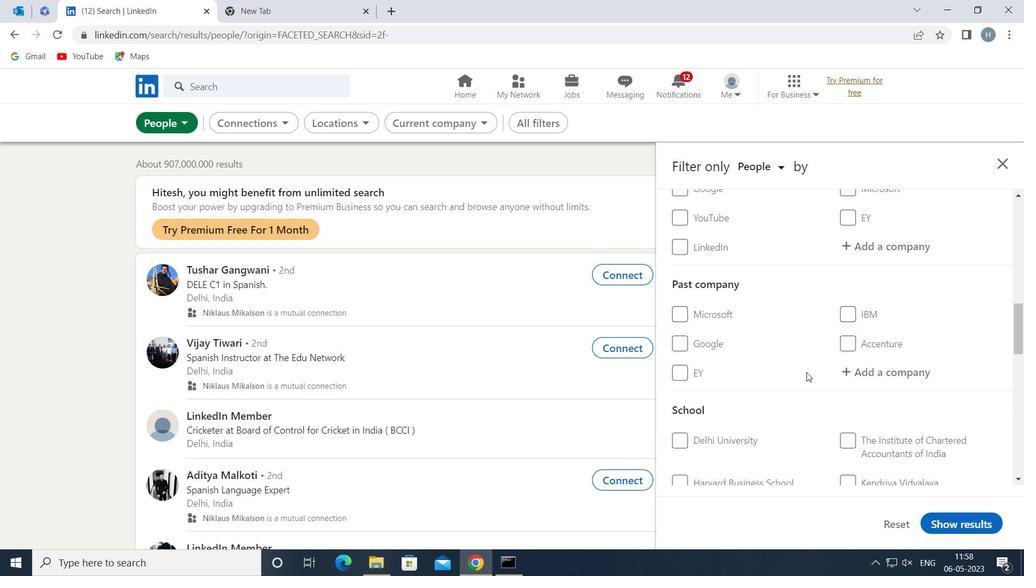 
Action: Mouse scrolled (806, 372) with delta (0, 0)
Screenshot: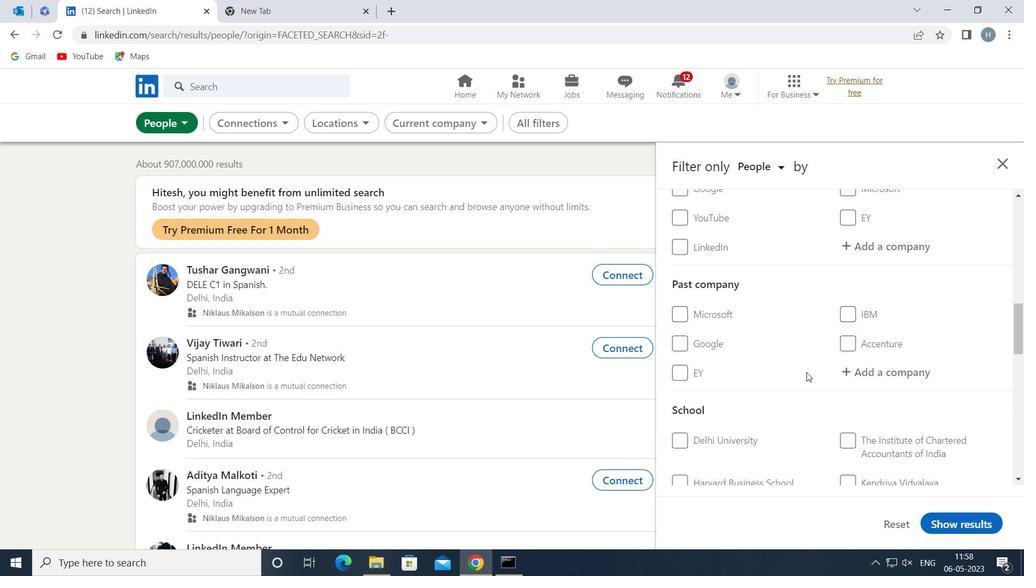 
Action: Mouse moved to (807, 371)
Screenshot: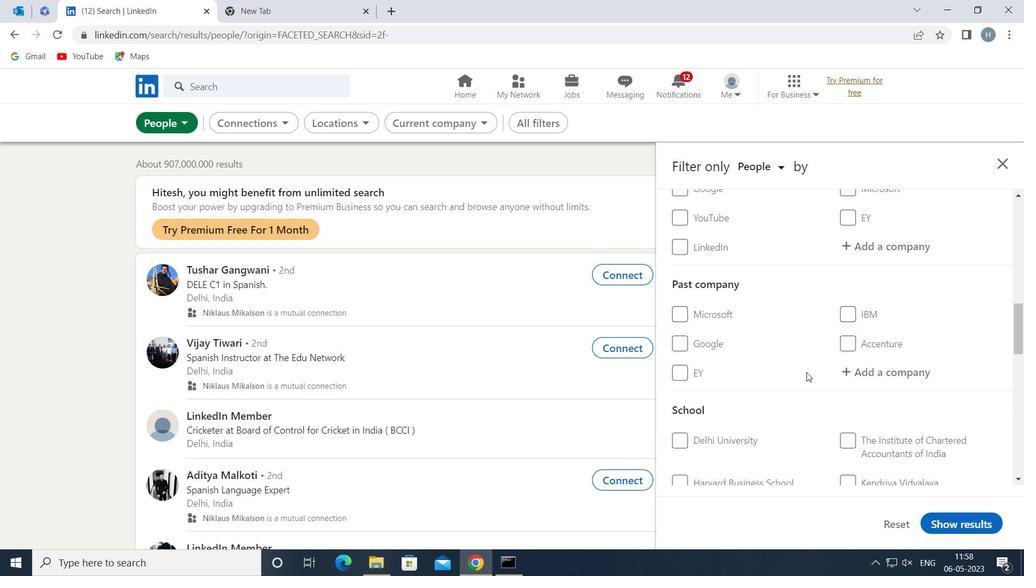 
Action: Mouse scrolled (807, 371) with delta (0, 0)
Screenshot: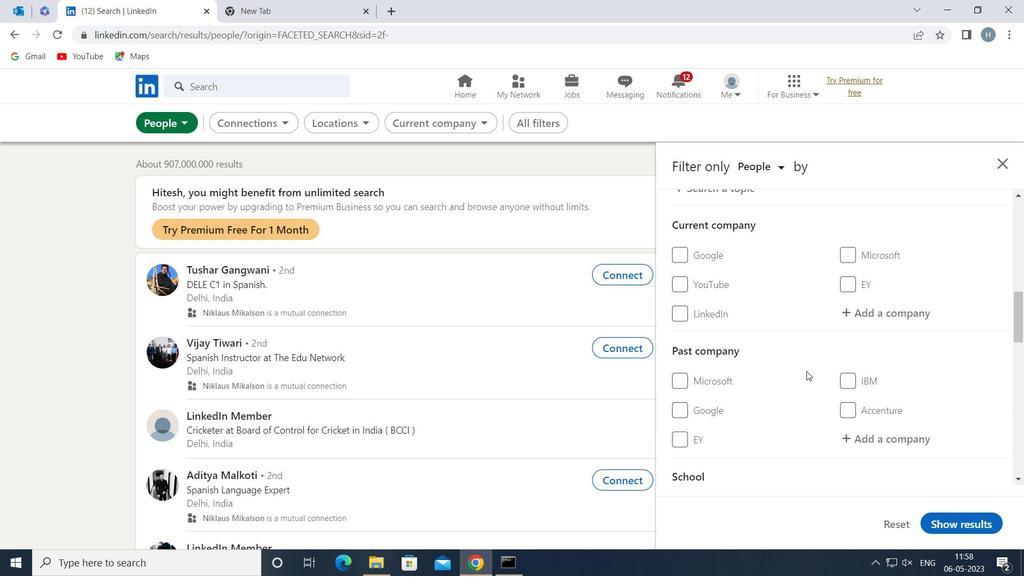 
Action: Mouse scrolled (807, 371) with delta (0, 0)
Screenshot: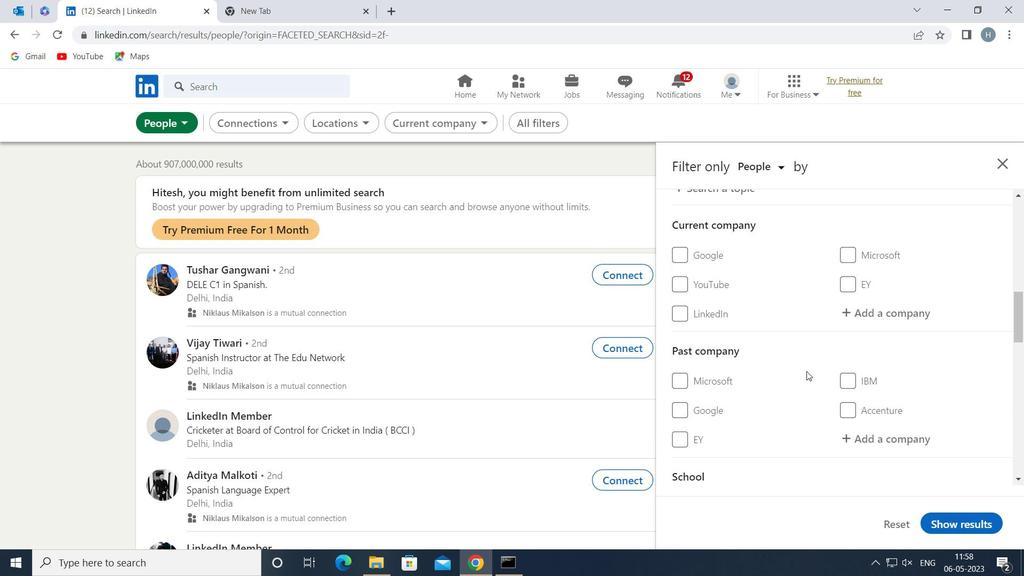 
Action: Mouse moved to (888, 436)
Screenshot: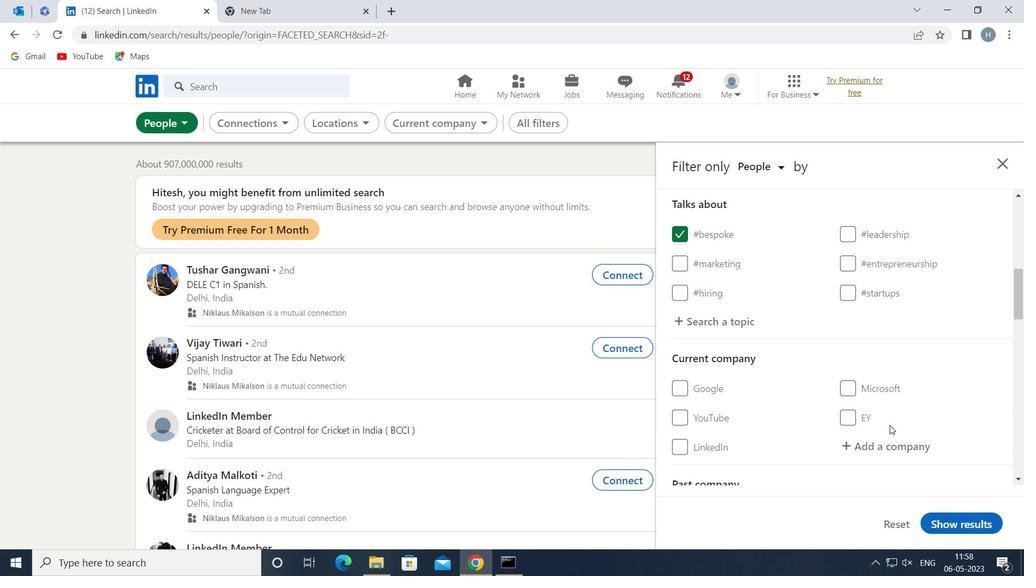 
Action: Mouse pressed left at (888, 436)
Screenshot: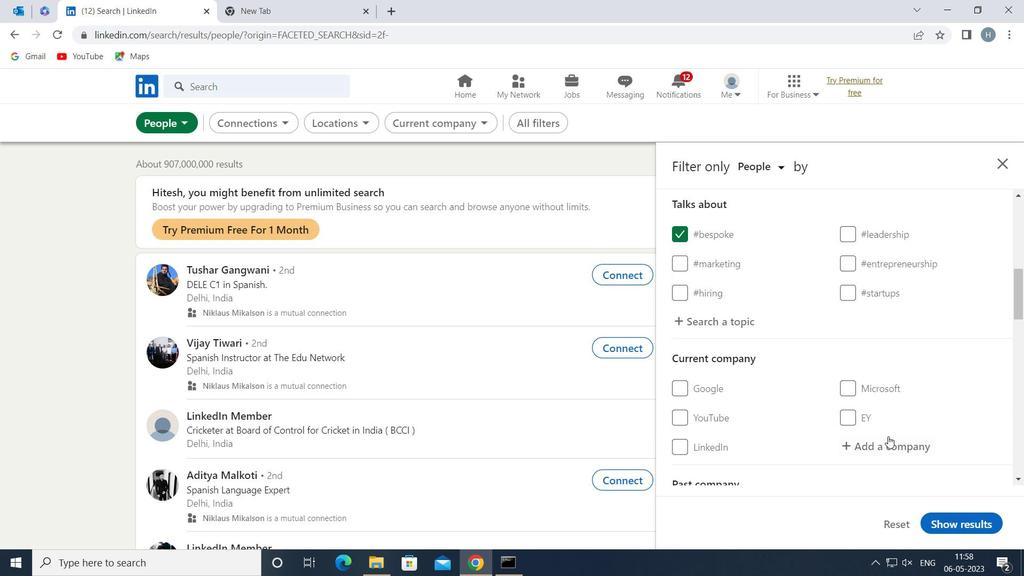 
Action: Mouse moved to (888, 437)
Screenshot: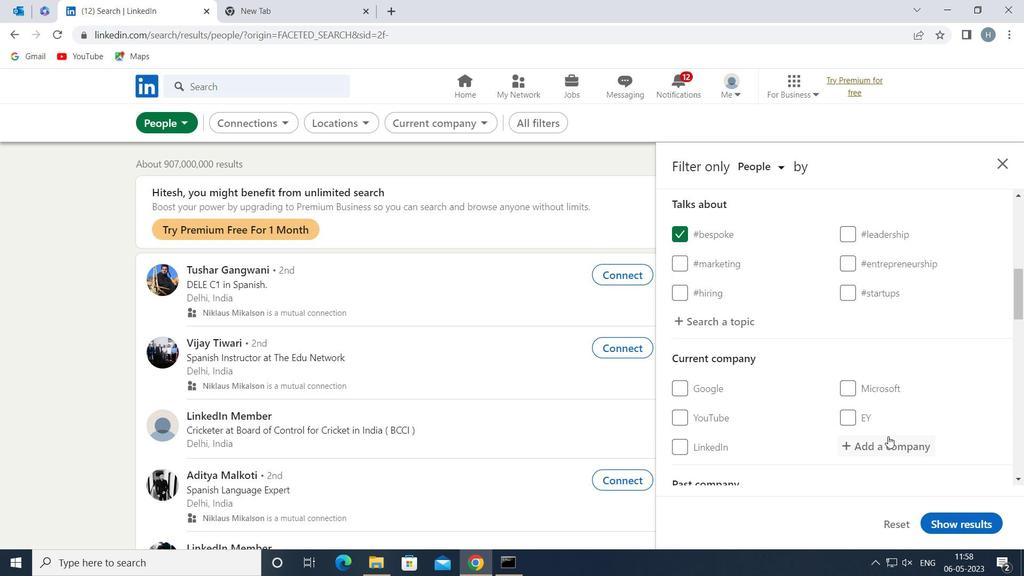
Action: Key pressed <Key.shift>BOLLORE<Key.space><Key.caps_lock><Key.shift>LO<Key.backspace><Key.caps_lock><Key.shift><Key.shift><Key.shift><Key.shift><Key.shift><Key.shift>O
Screenshot: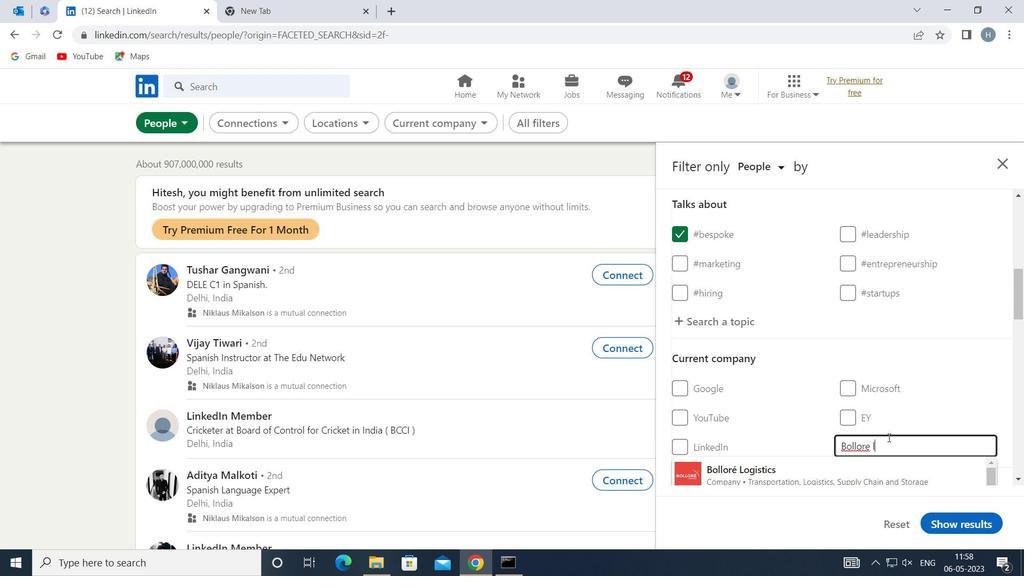 
Action: Mouse moved to (834, 465)
Screenshot: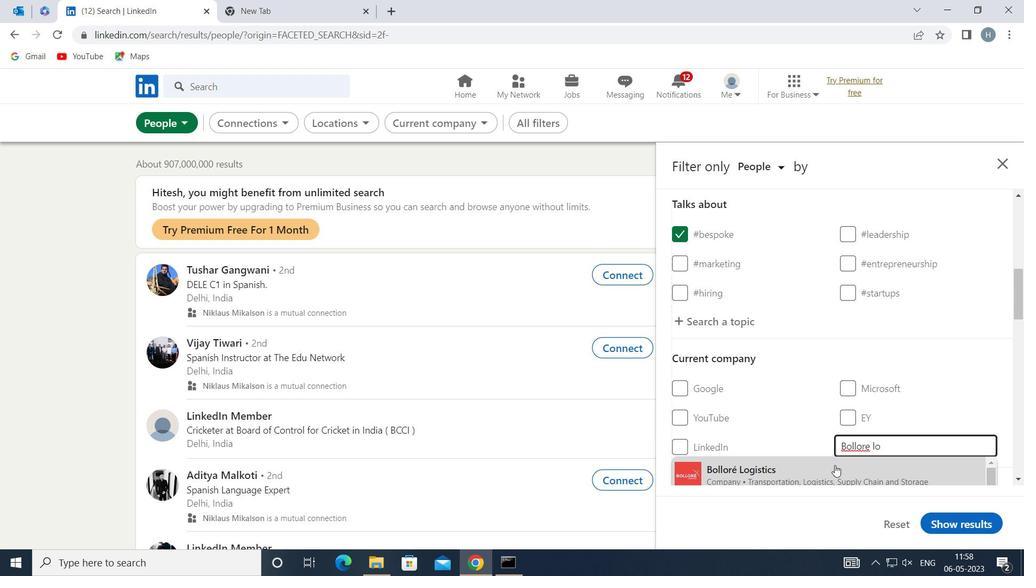 
Action: Mouse pressed left at (834, 465)
Screenshot: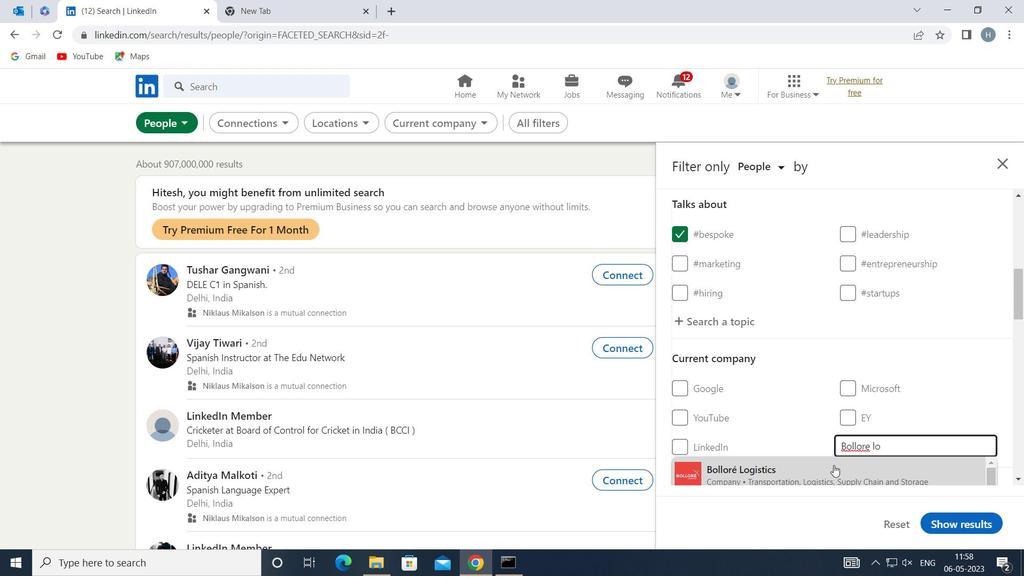 
Action: Mouse moved to (797, 395)
Screenshot: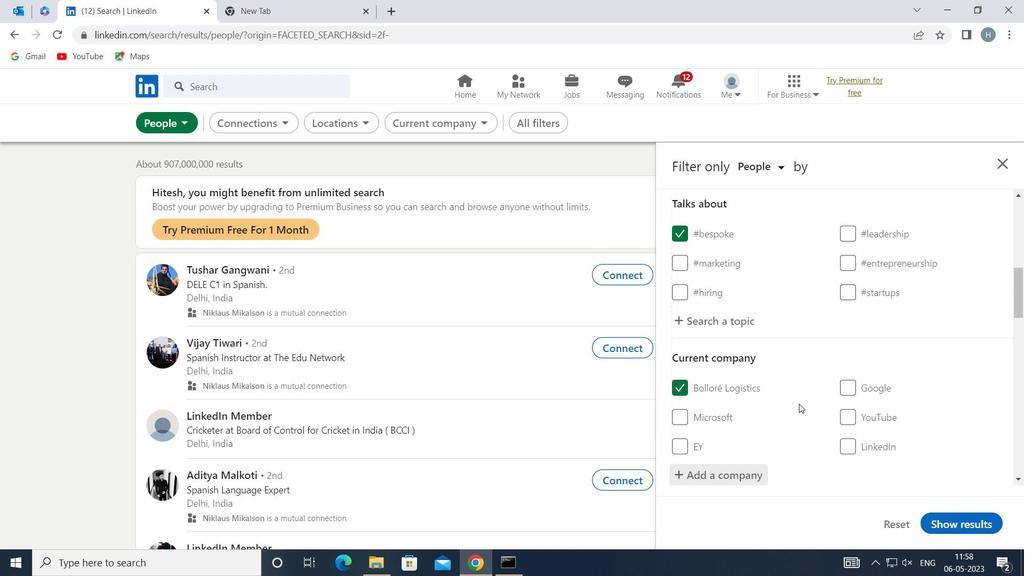 
Action: Mouse scrolled (797, 395) with delta (0, 0)
Screenshot: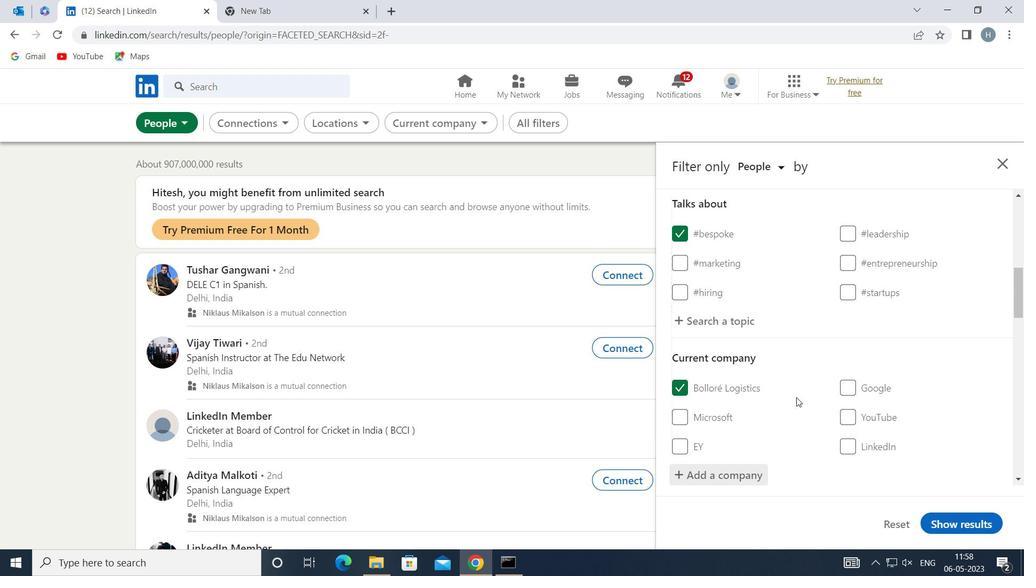 
Action: Mouse moved to (797, 394)
Screenshot: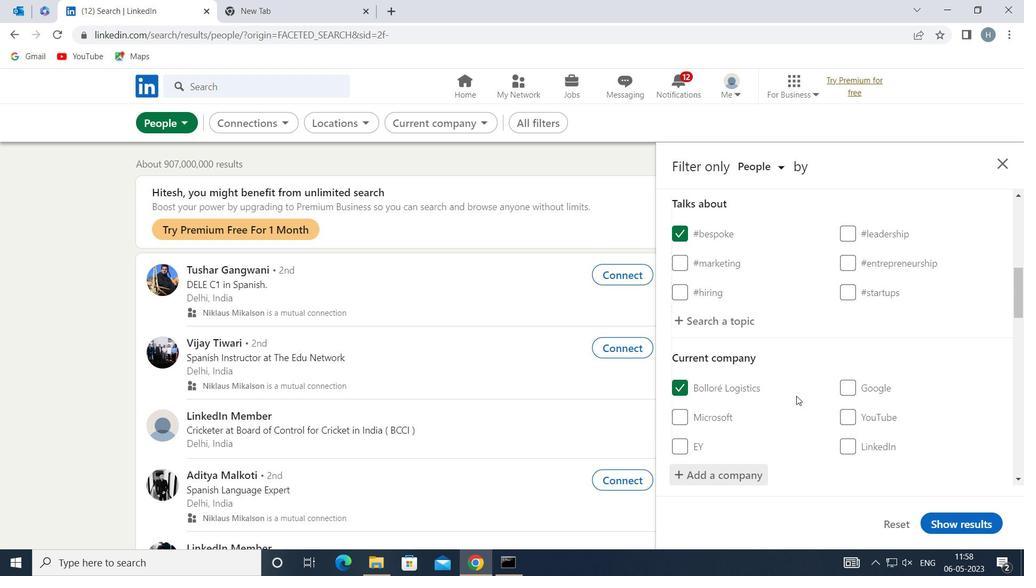 
Action: Mouse scrolled (797, 394) with delta (0, 0)
Screenshot: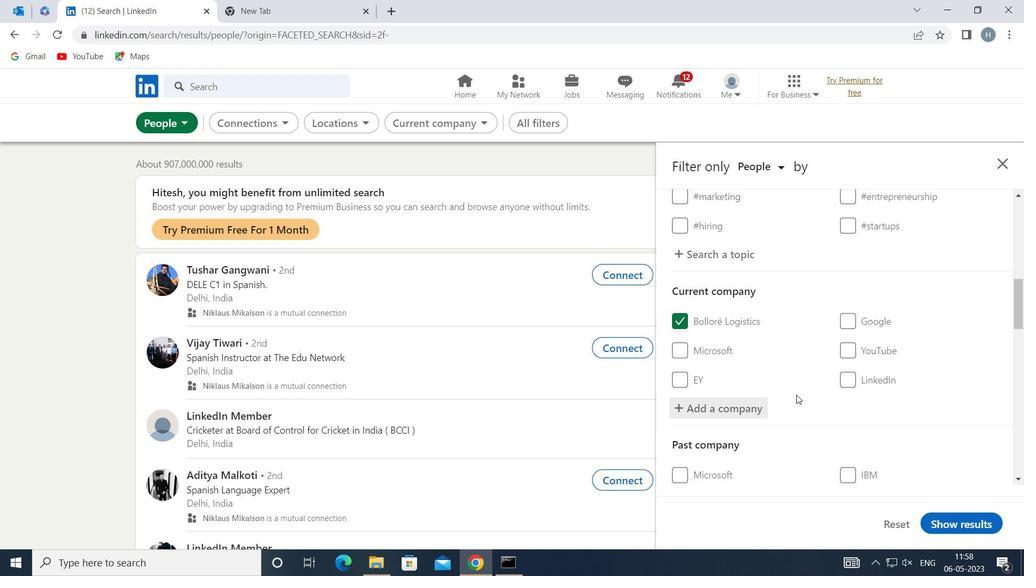 
Action: Mouse scrolled (797, 394) with delta (0, 0)
Screenshot: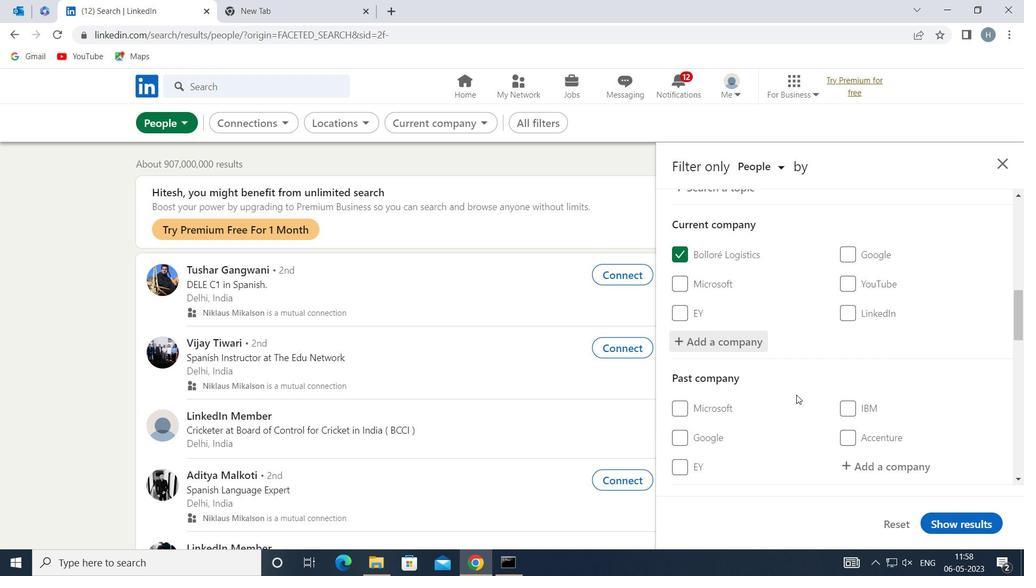 
Action: Mouse scrolled (797, 394) with delta (0, 0)
Screenshot: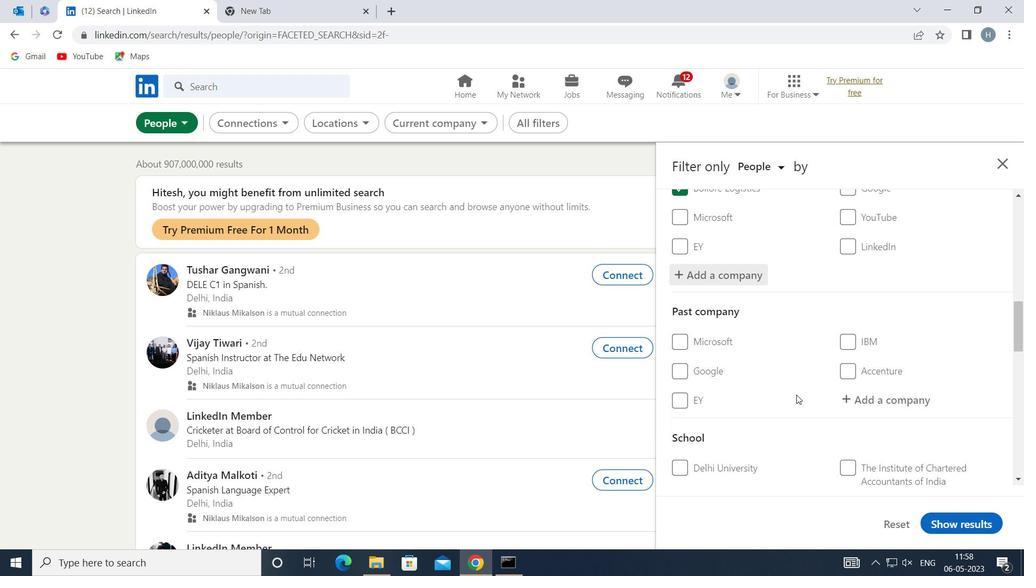 
Action: Mouse scrolled (797, 394) with delta (0, 0)
Screenshot: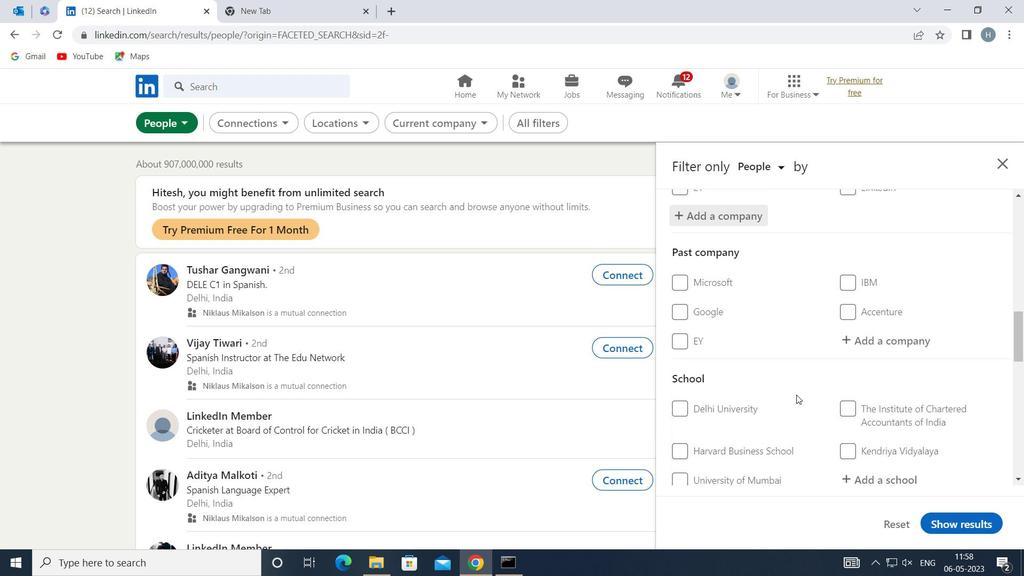 
Action: Mouse moved to (862, 400)
Screenshot: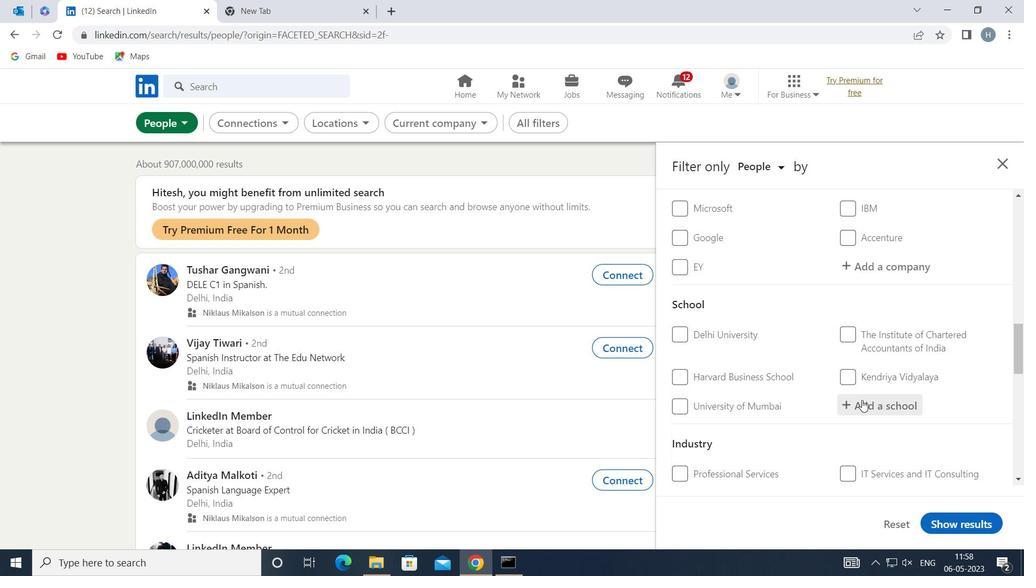 
Action: Mouse pressed left at (862, 400)
Screenshot: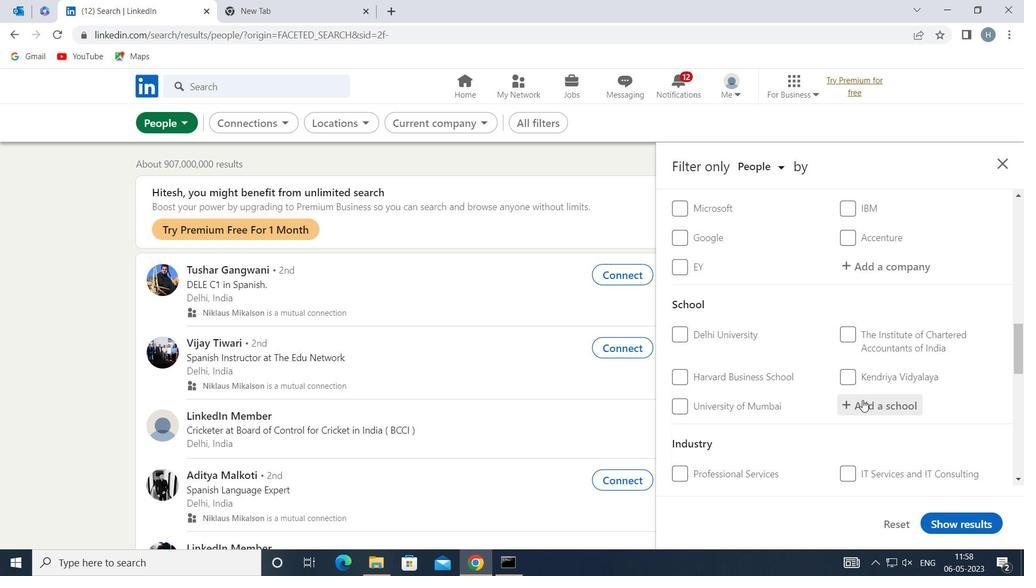 
Action: Mouse moved to (860, 398)
Screenshot: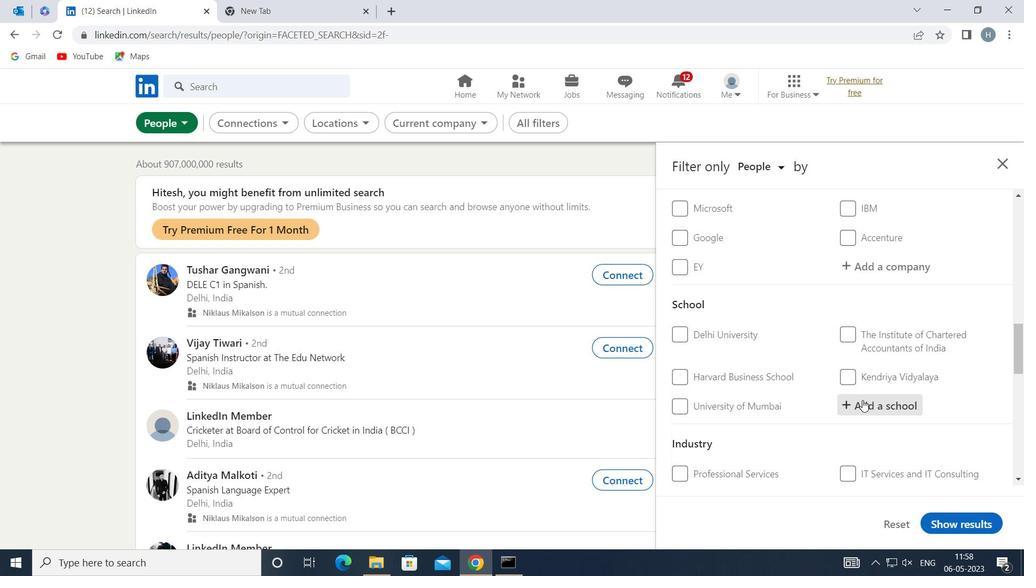 
Action: Key pressed <Key.shift>BABA<Key.space><Key.shift>BAN<Key.backspace>HADUR<Key.space><Key.shift>SINGH<Key.space>
Screenshot: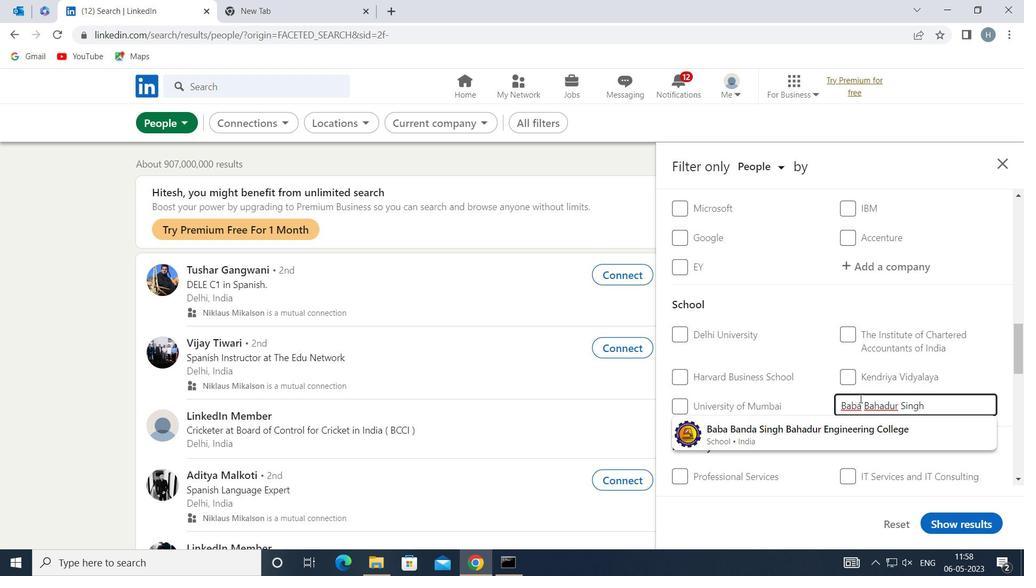 
Action: Mouse moved to (838, 420)
Screenshot: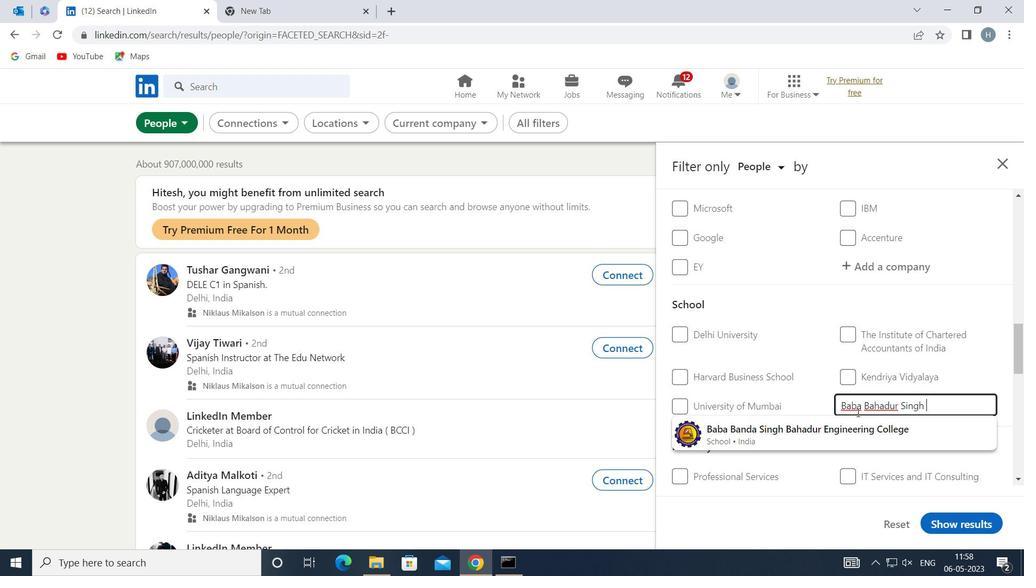
Action: Mouse pressed left at (838, 420)
Screenshot: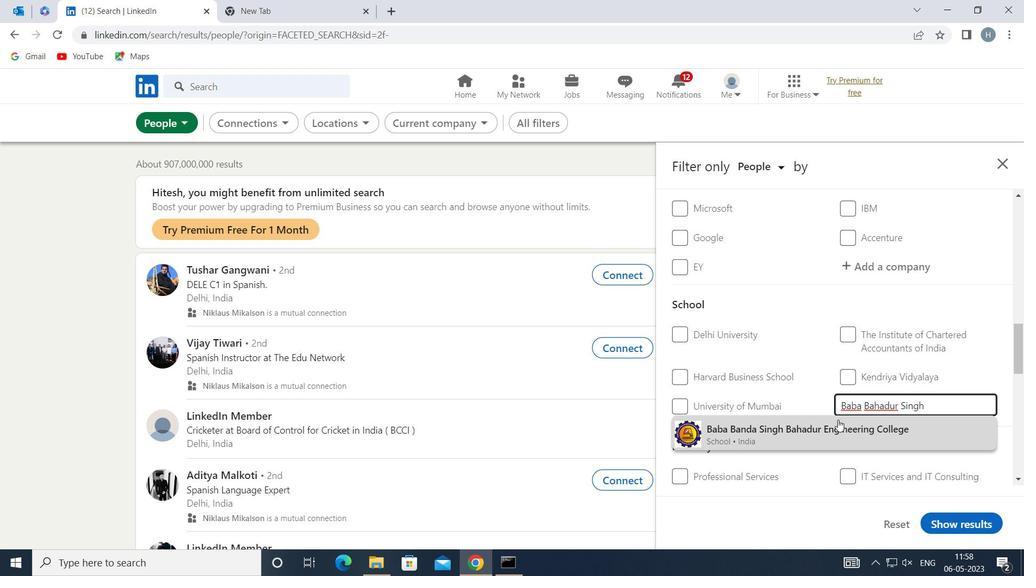 
Action: Mouse moved to (804, 409)
Screenshot: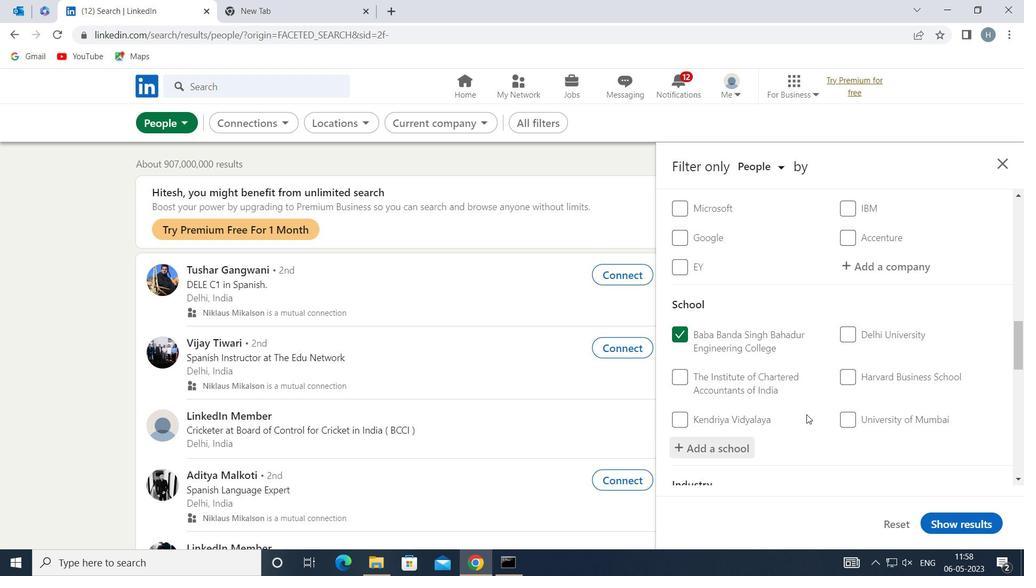 
Action: Mouse scrolled (804, 408) with delta (0, 0)
Screenshot: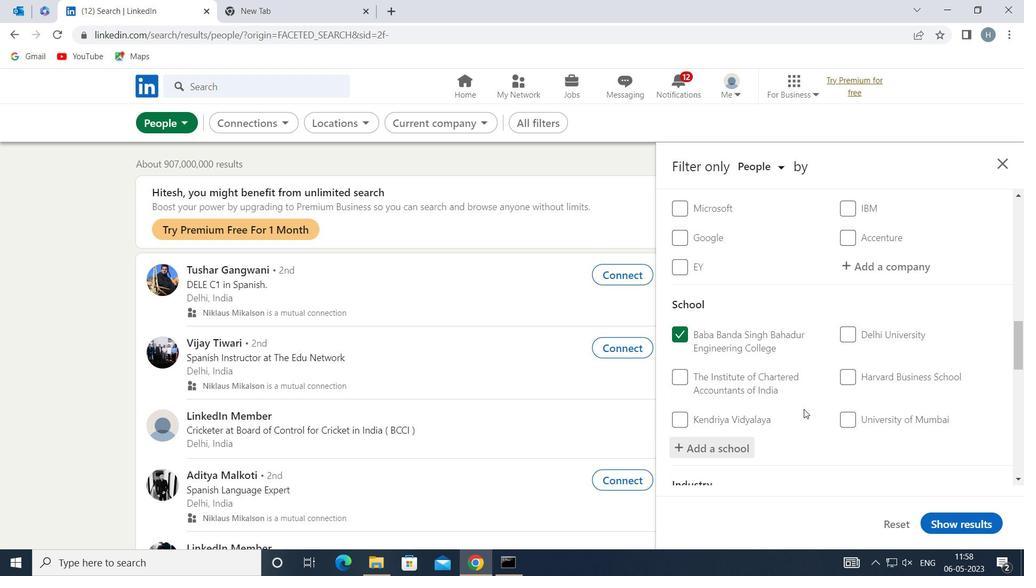 
Action: Mouse moved to (809, 405)
Screenshot: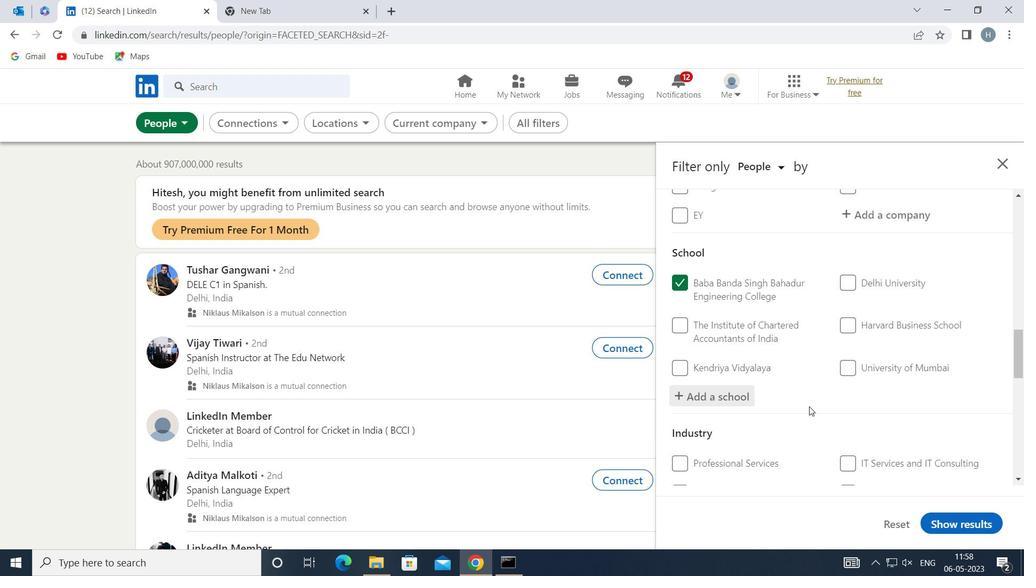 
Action: Mouse scrolled (809, 405) with delta (0, 0)
Screenshot: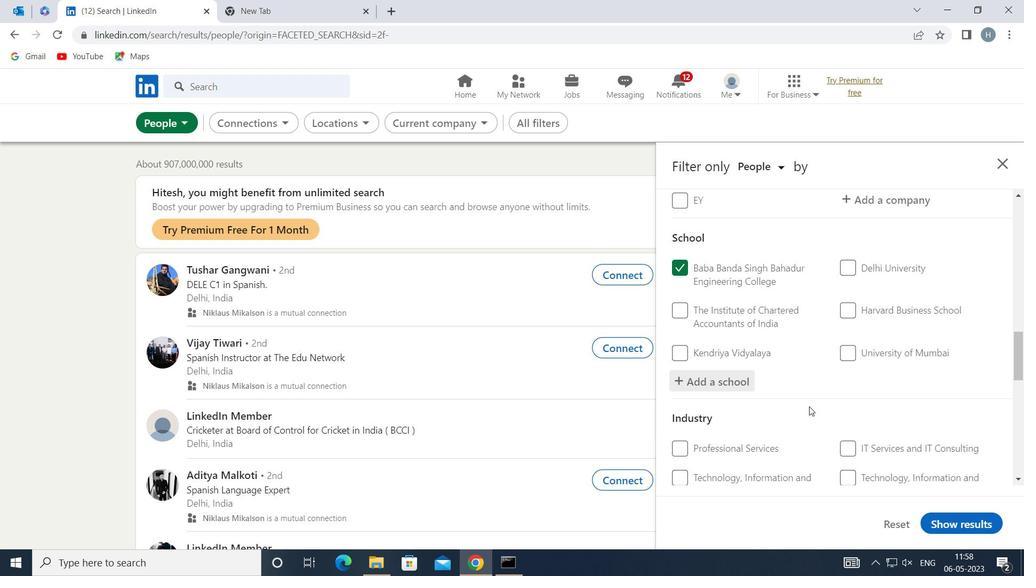 
Action: Mouse moved to (809, 404)
Screenshot: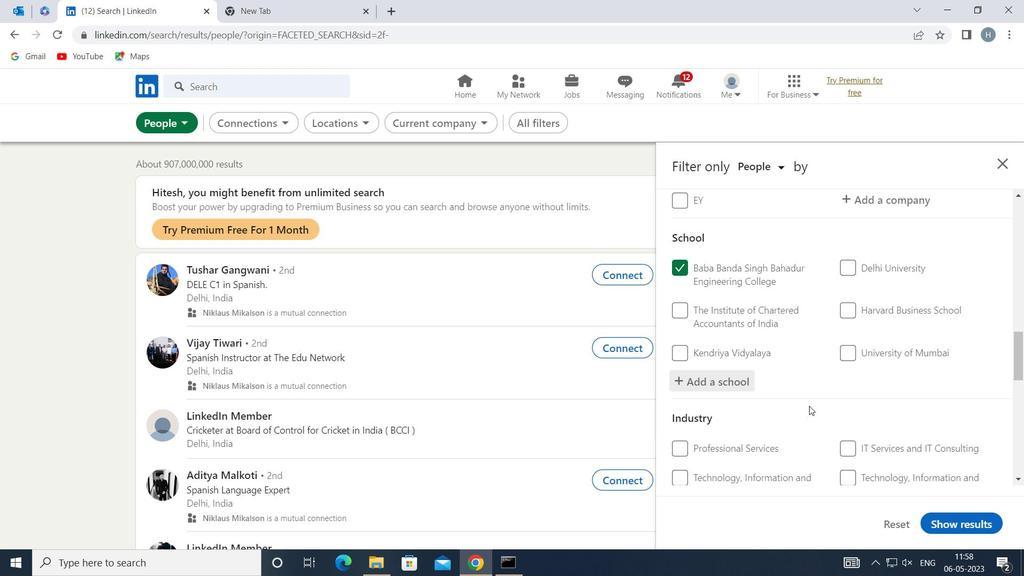 
Action: Mouse scrolled (809, 404) with delta (0, 0)
Screenshot: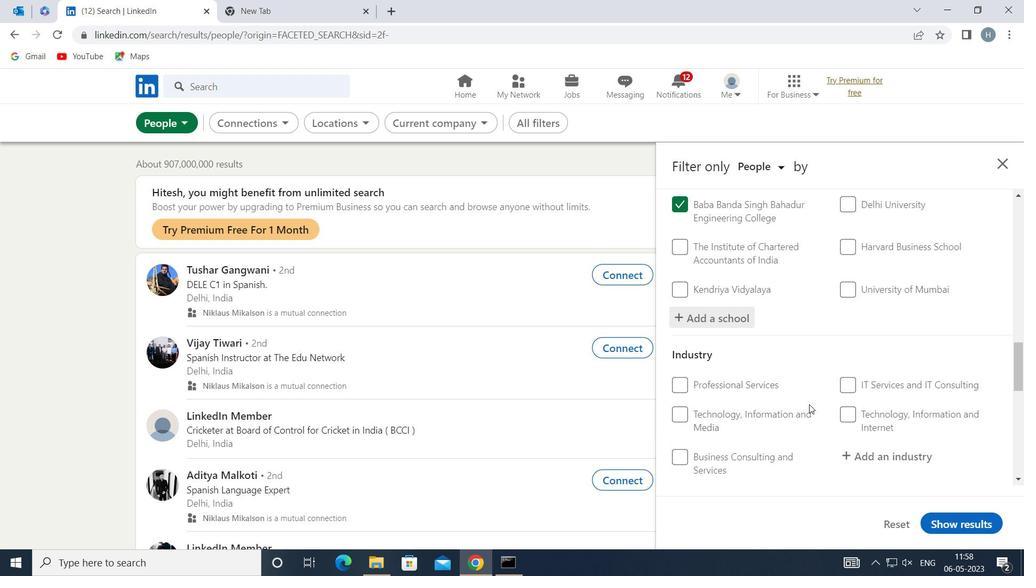 
Action: Mouse moved to (892, 388)
Screenshot: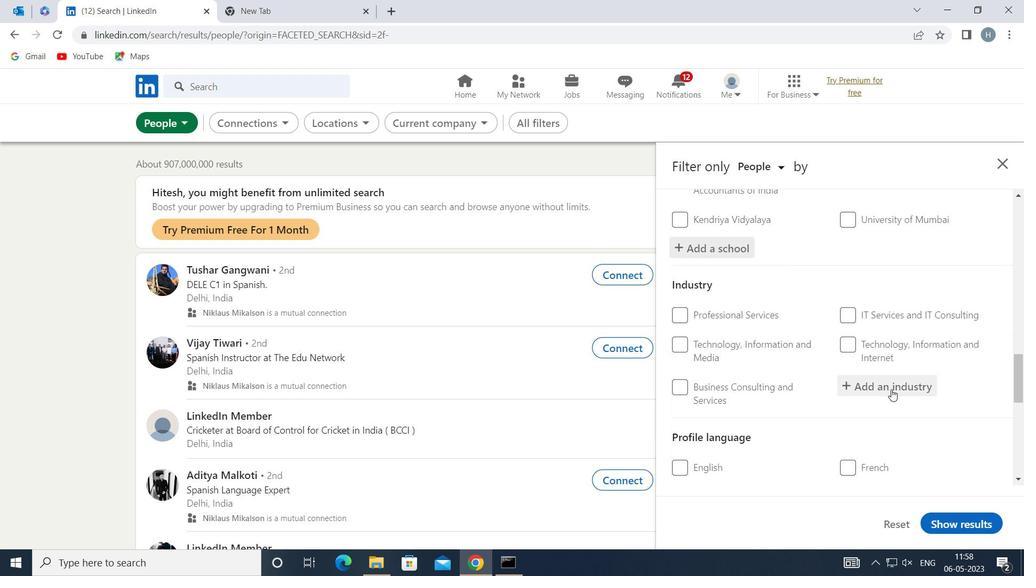 
Action: Mouse pressed left at (892, 388)
Screenshot: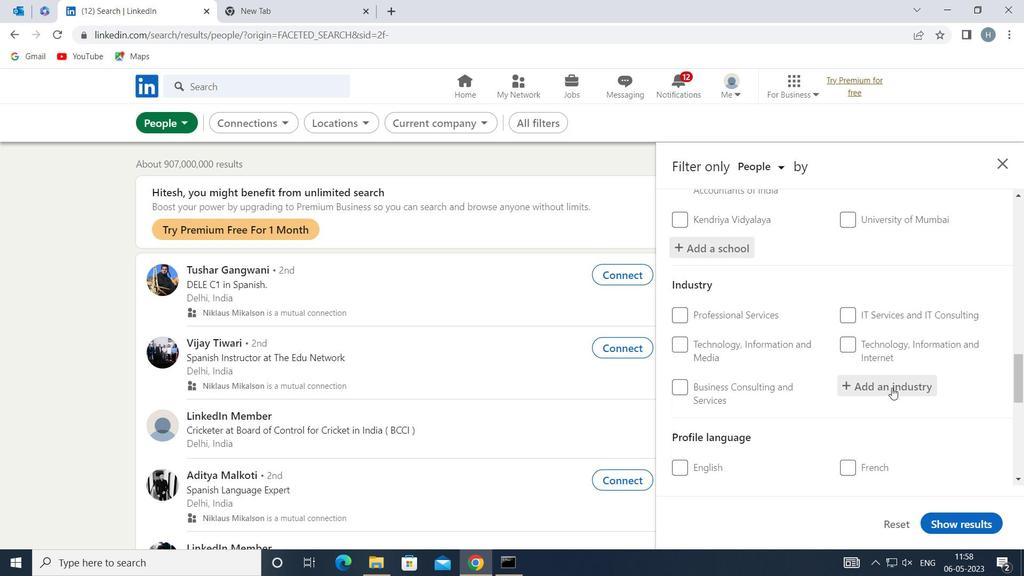 
Action: Mouse moved to (892, 385)
Screenshot: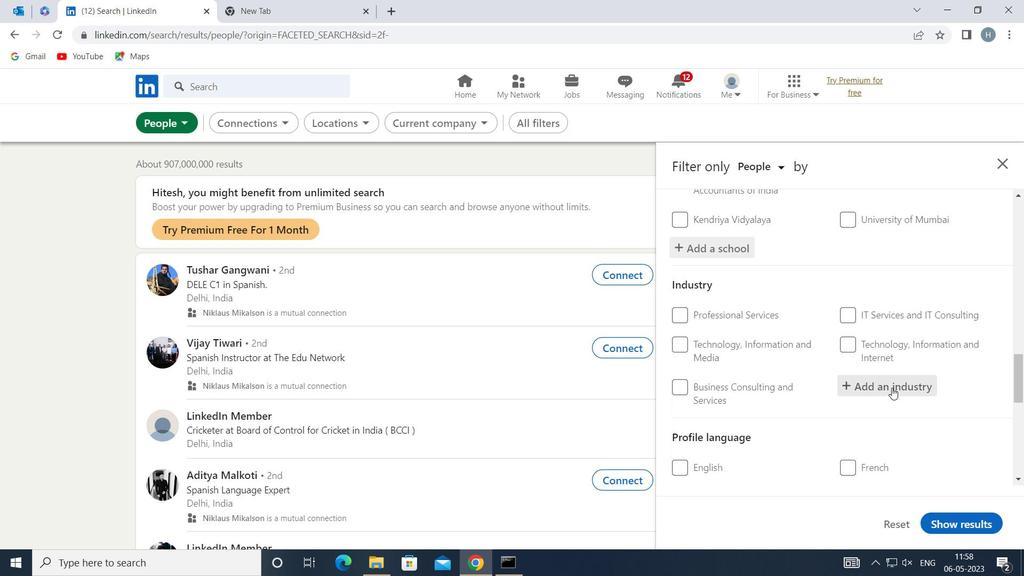 
Action: Key pressed <Key.shift><Key.shift><Key.shift><Key.shift><Key.shift><Key.shift><Key.shift><Key.shift><Key.shift><Key.shift><Key.shift><Key.shift>DANCE<Key.space><Key.shift>COMPA
Screenshot: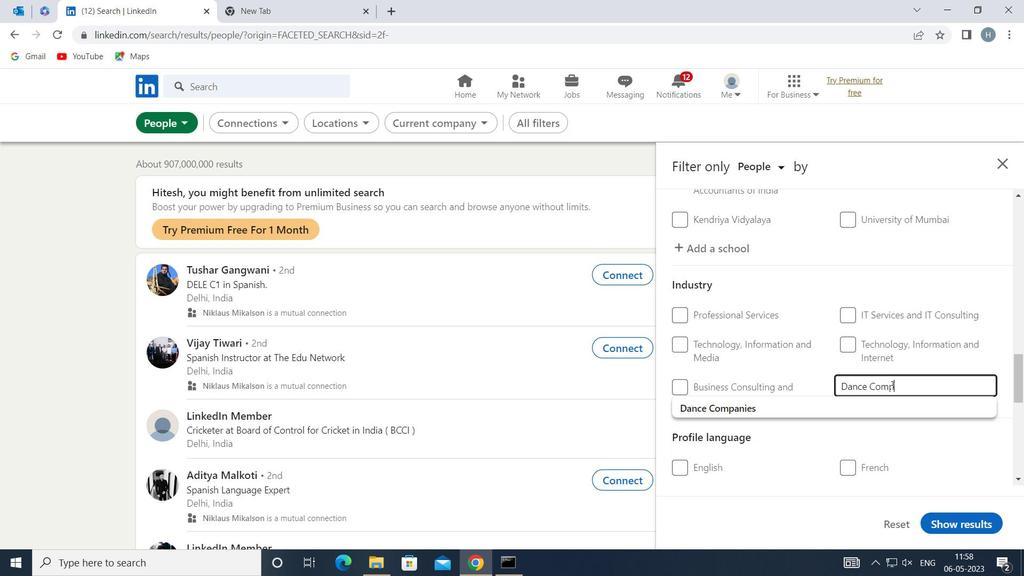 
Action: Mouse moved to (848, 403)
Screenshot: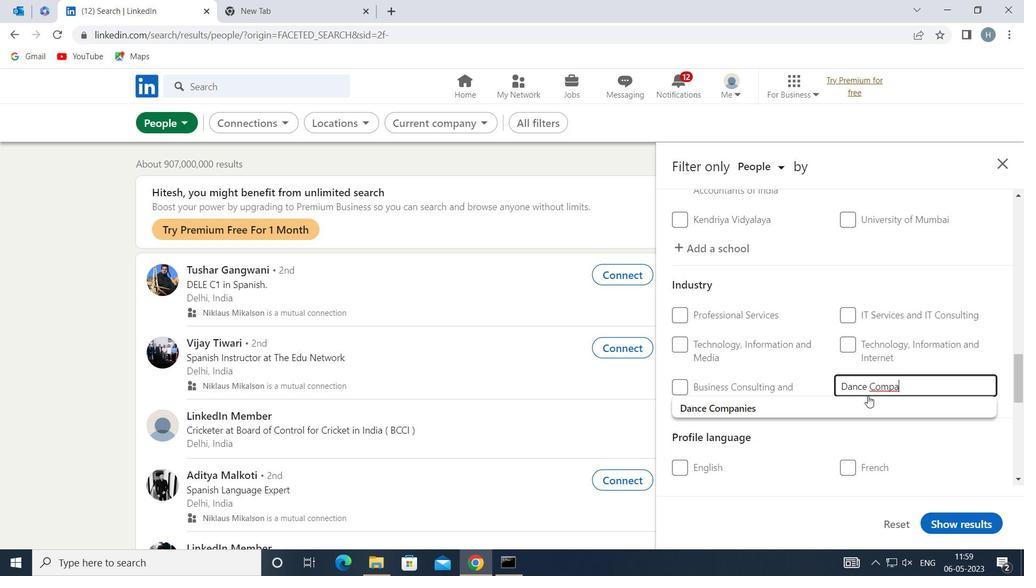 
Action: Mouse pressed left at (848, 403)
Screenshot: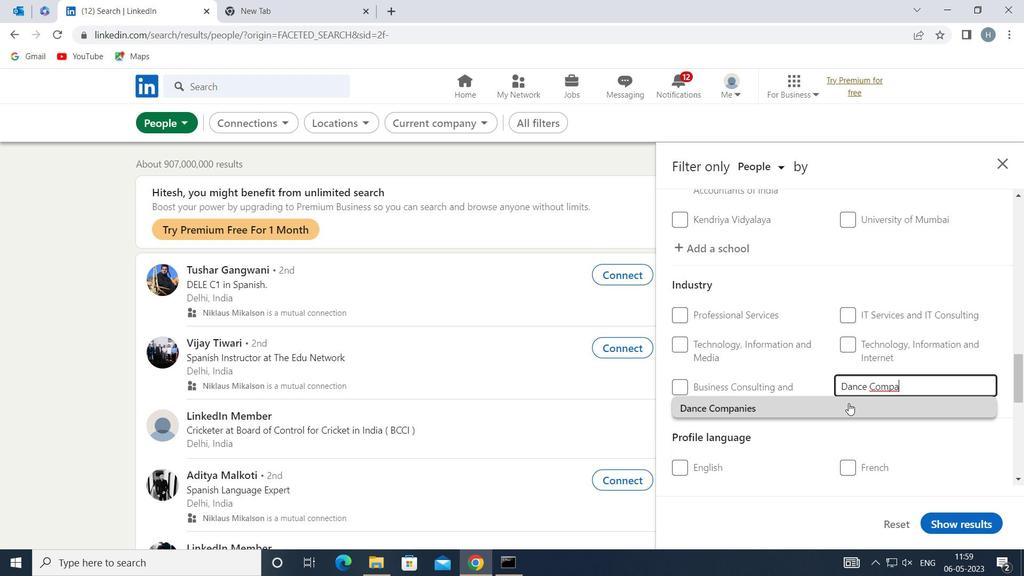 
Action: Mouse moved to (814, 409)
Screenshot: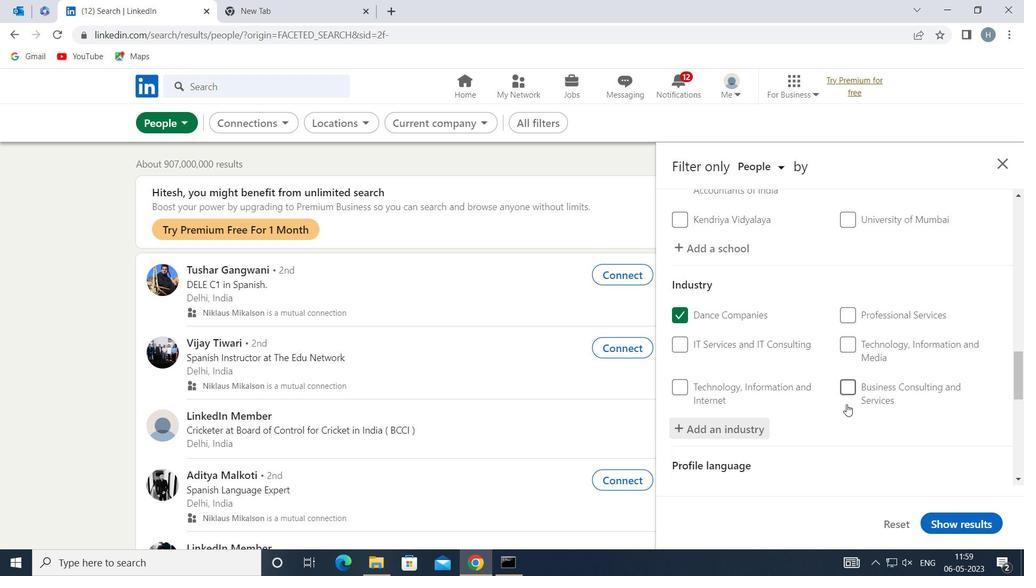 
Action: Mouse scrolled (814, 409) with delta (0, 0)
Screenshot: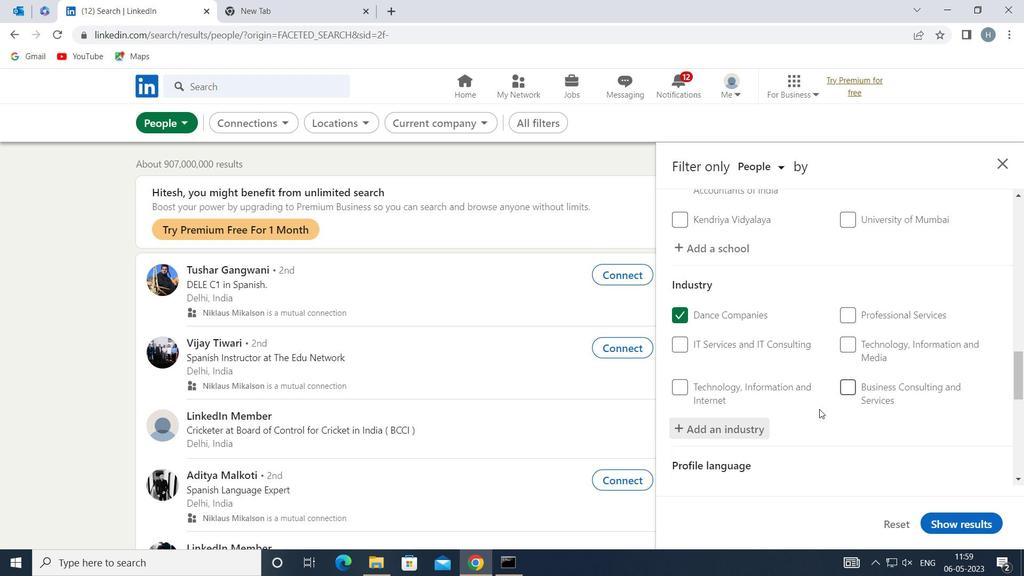 
Action: Mouse moved to (814, 410)
Screenshot: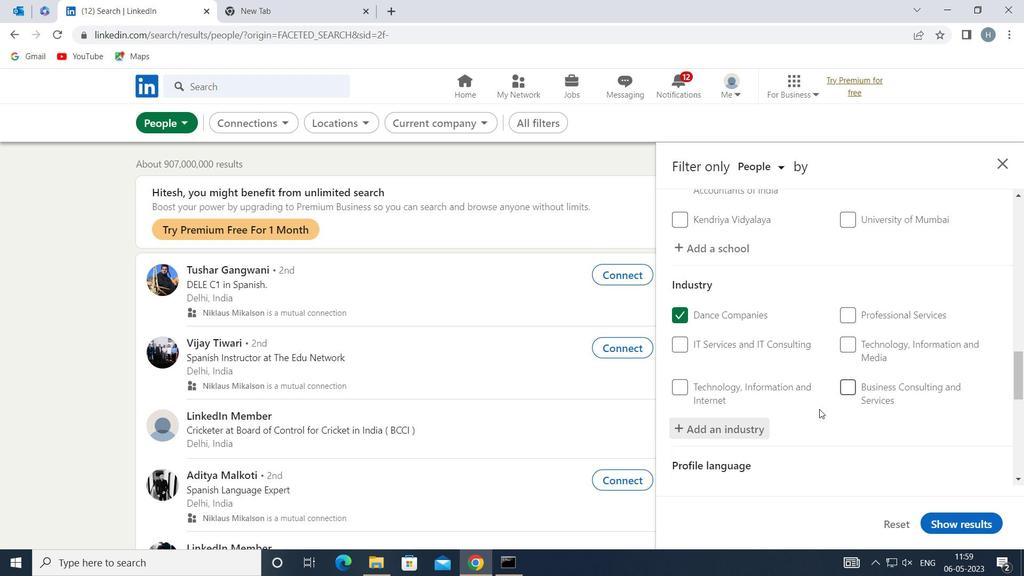 
Action: Mouse scrolled (814, 409) with delta (0, 0)
Screenshot: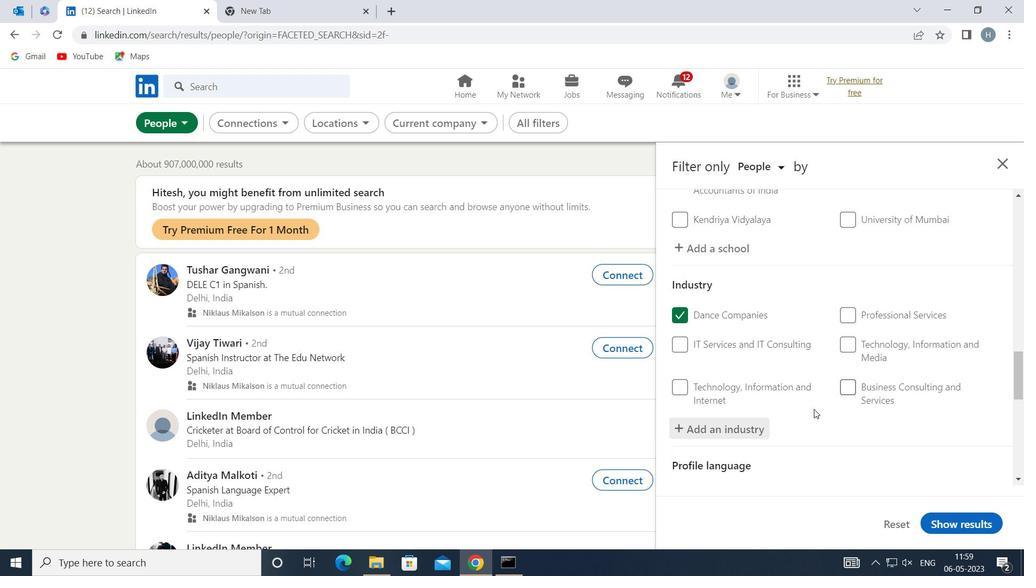 
Action: Mouse scrolled (814, 409) with delta (0, 0)
Screenshot: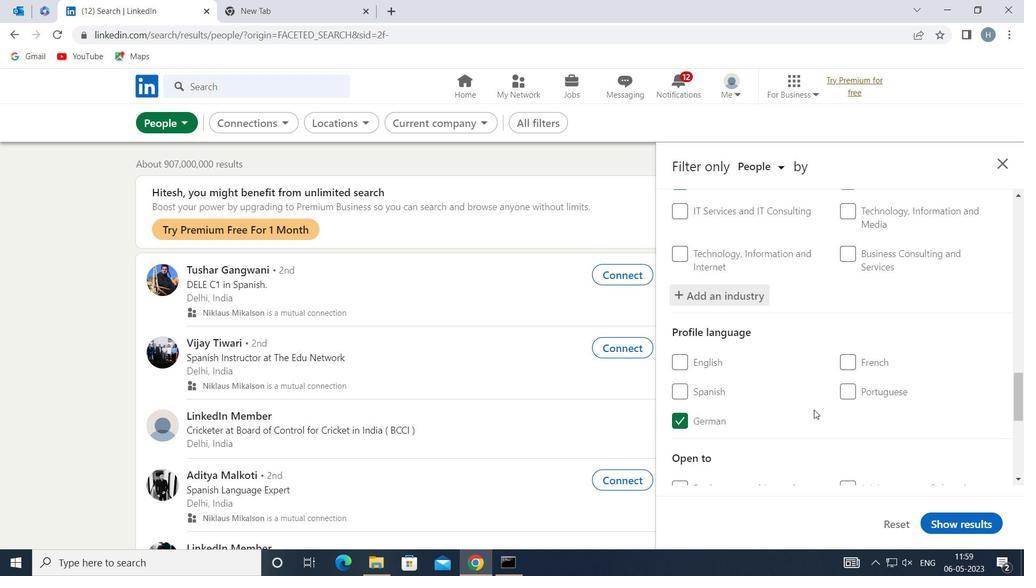 
Action: Mouse scrolled (814, 409) with delta (0, 0)
Screenshot: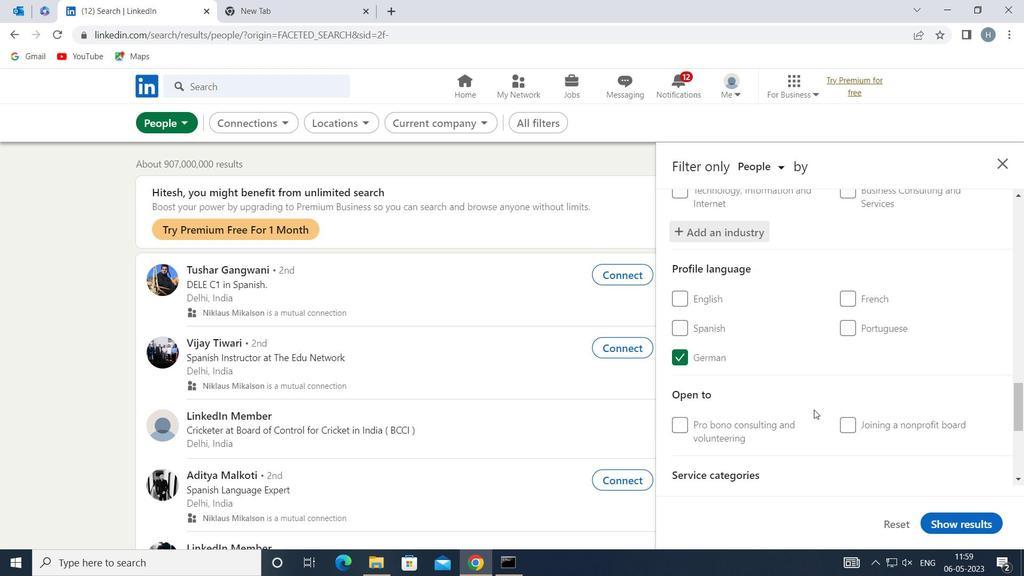 
Action: Mouse scrolled (814, 409) with delta (0, 0)
Screenshot: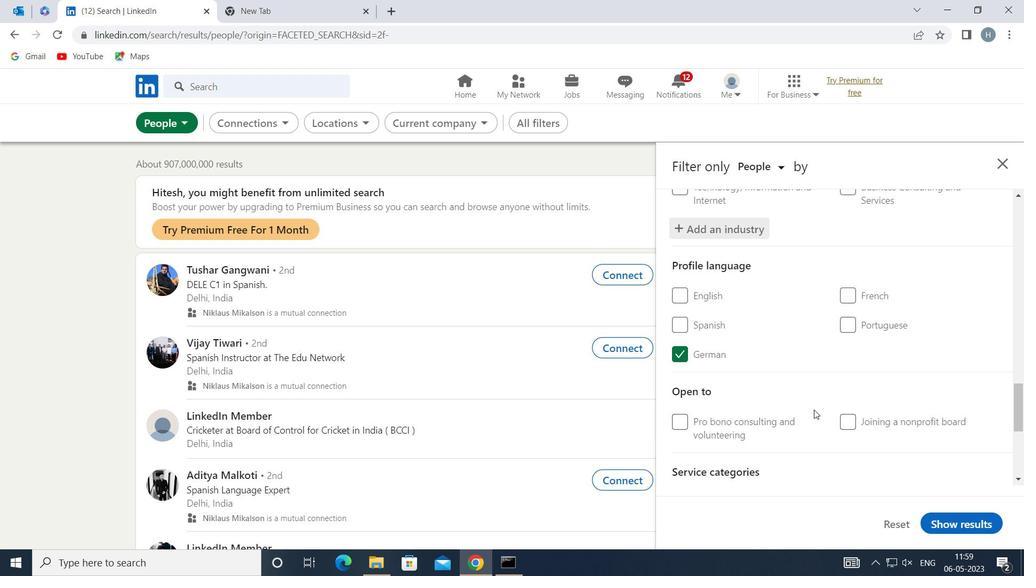 
Action: Mouse scrolled (814, 409) with delta (0, 0)
Screenshot: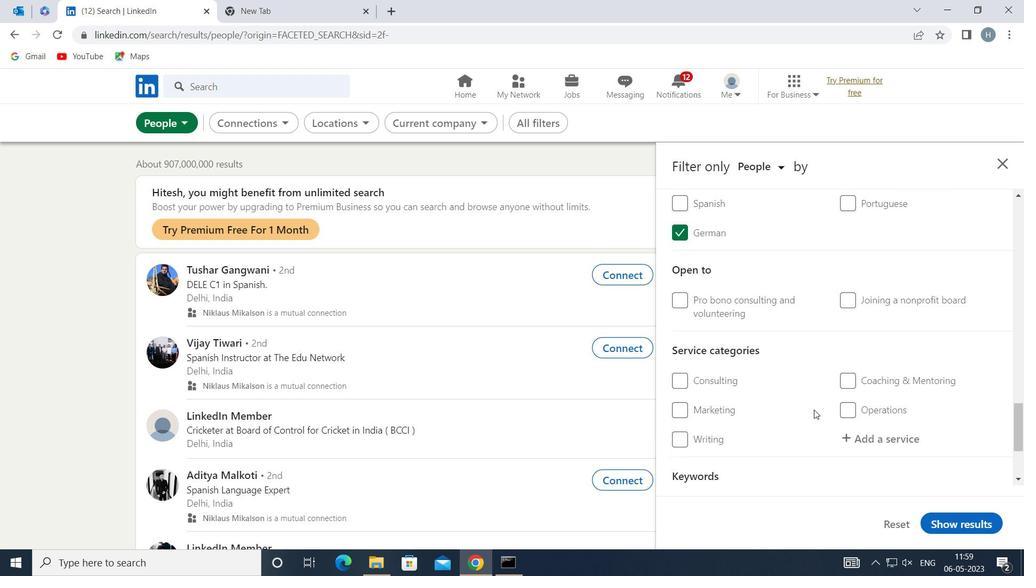 
Action: Mouse moved to (895, 362)
Screenshot: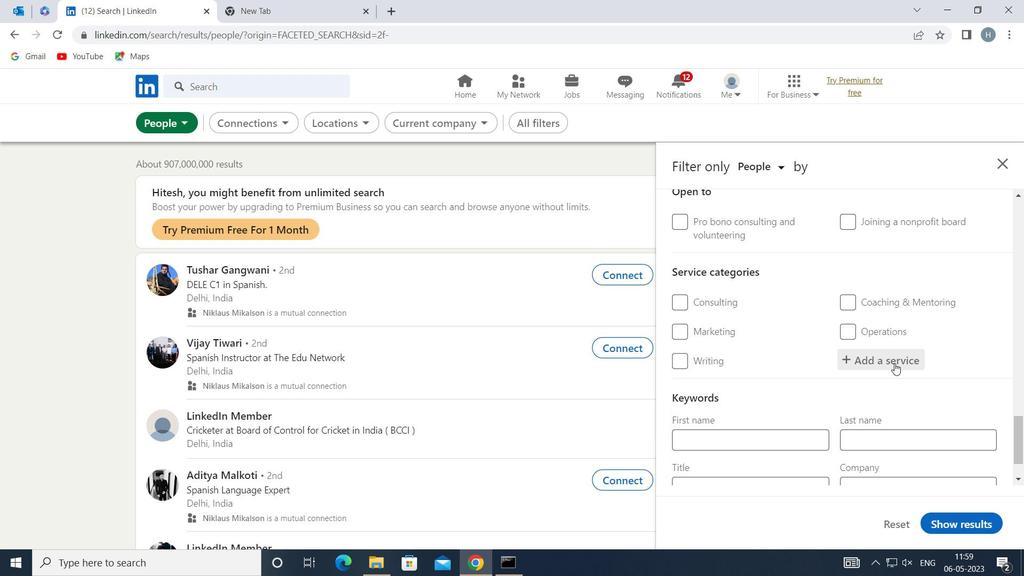 
Action: Mouse pressed left at (895, 362)
Screenshot: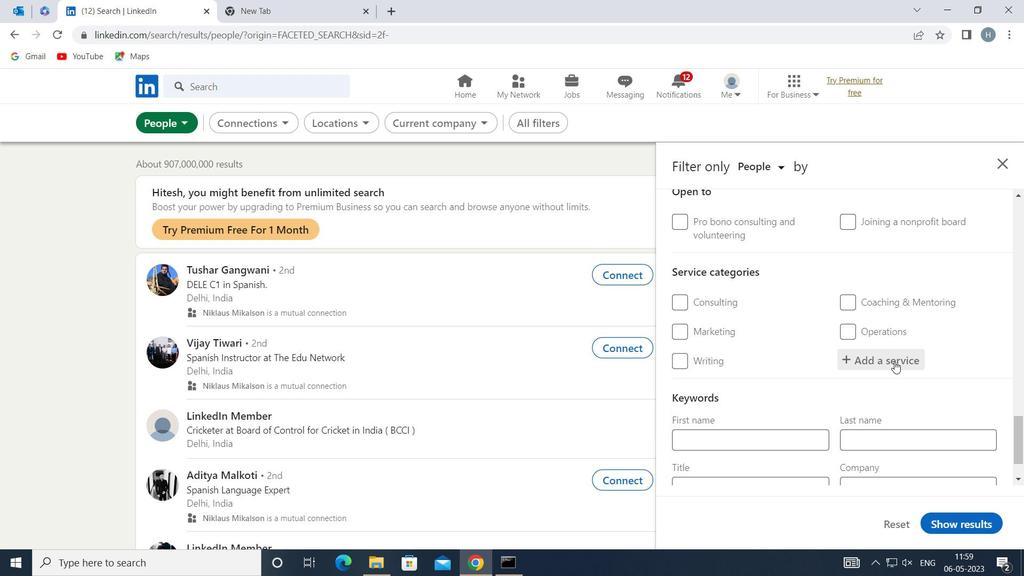 
Action: Key pressed <Key.shift>CORPORATE<Key.space>
Screenshot: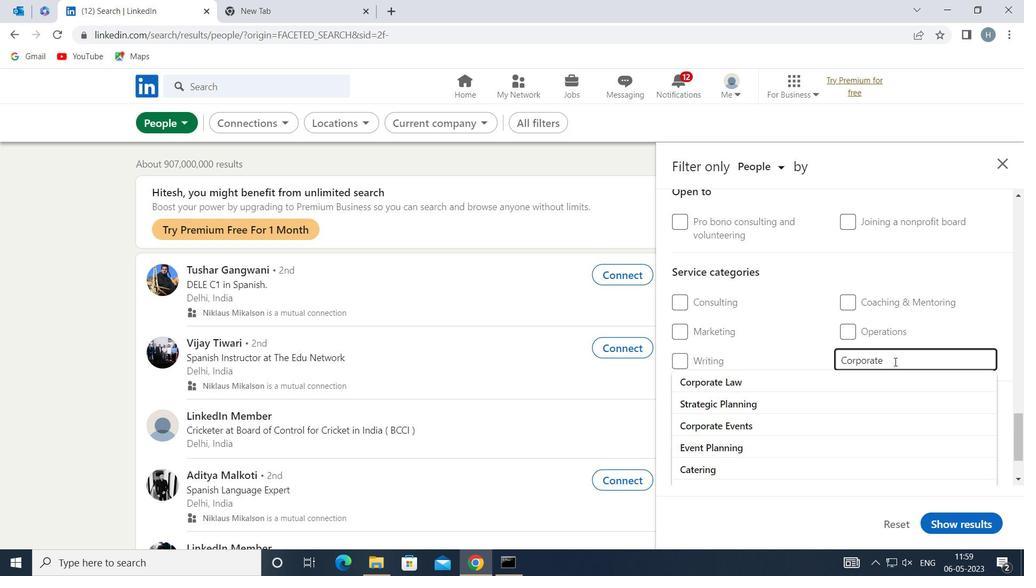 
Action: Mouse moved to (829, 377)
Screenshot: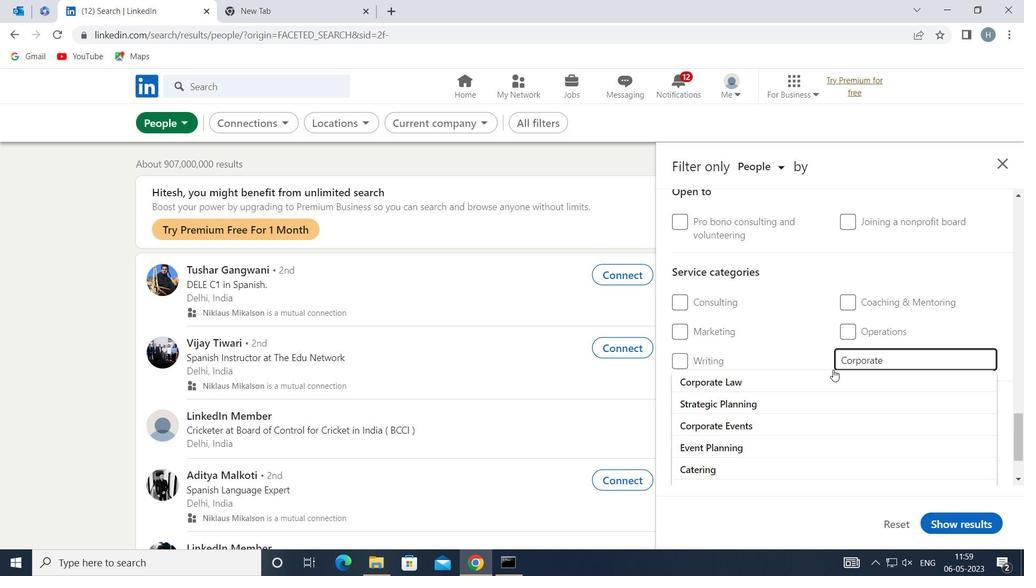 
Action: Mouse pressed left at (829, 377)
Screenshot: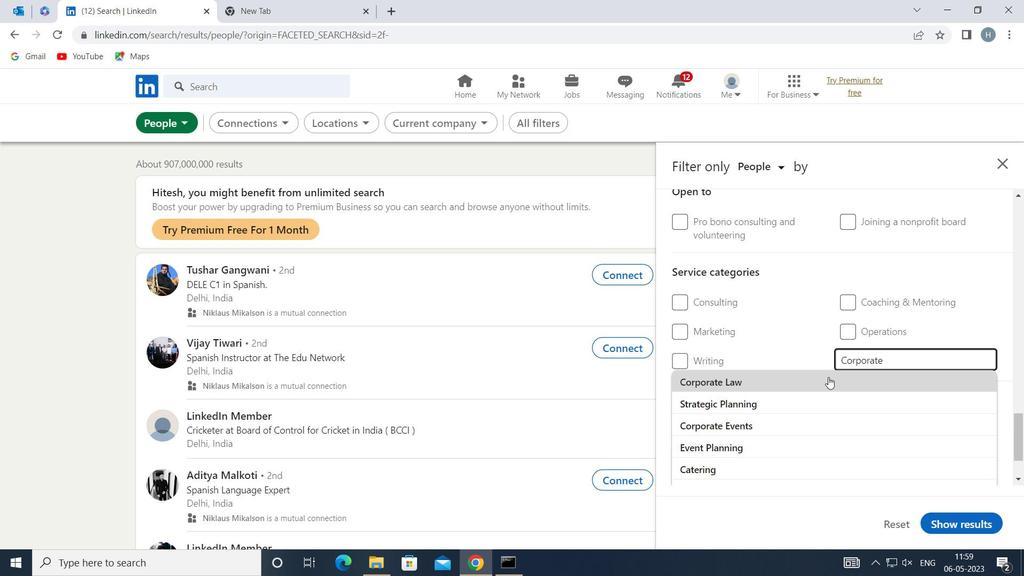 
Action: Mouse moved to (814, 379)
Screenshot: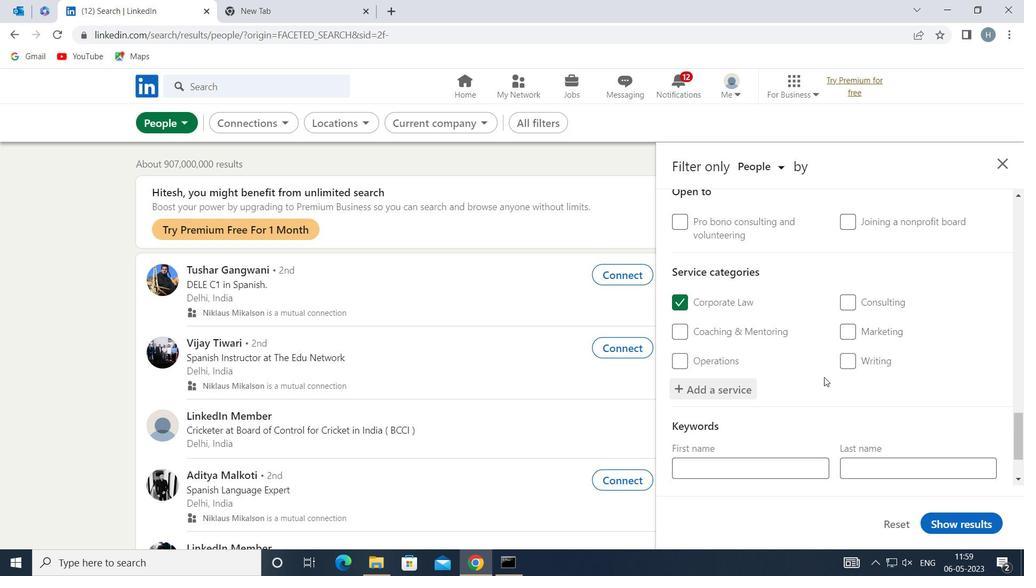 
Action: Mouse scrolled (814, 379) with delta (0, 0)
Screenshot: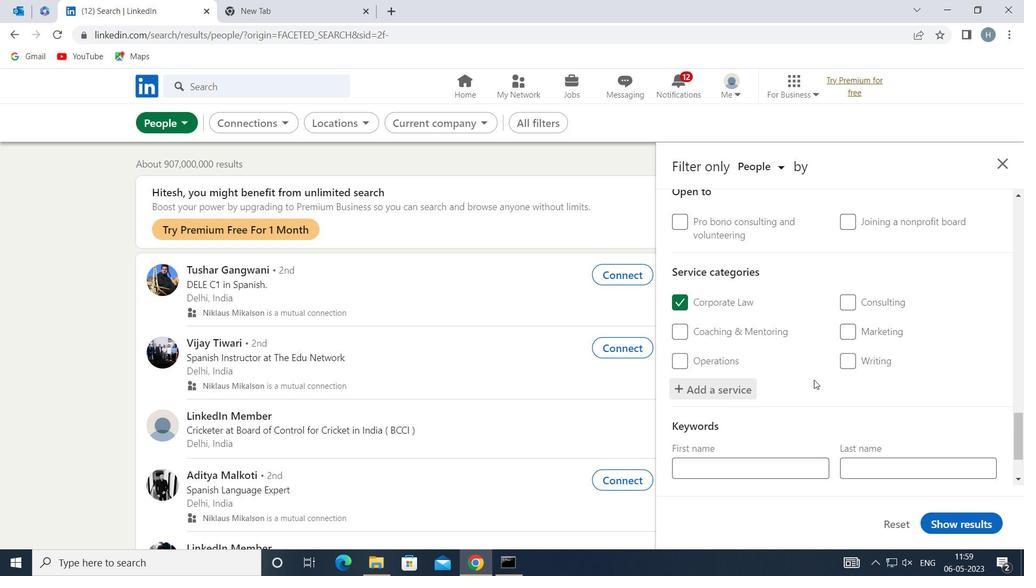 
Action: Mouse moved to (813, 379)
Screenshot: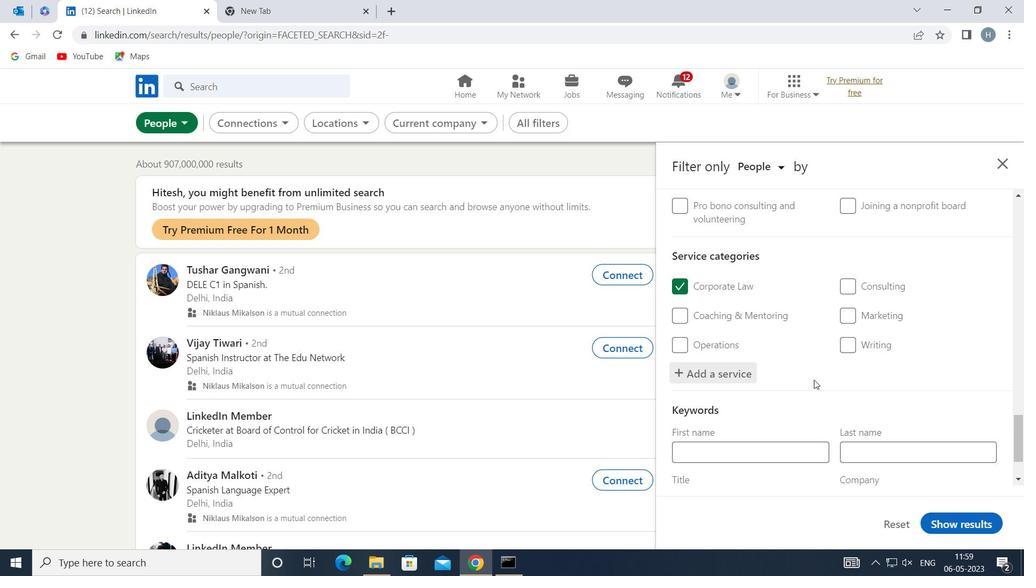 
Action: Mouse scrolled (813, 379) with delta (0, 0)
Screenshot: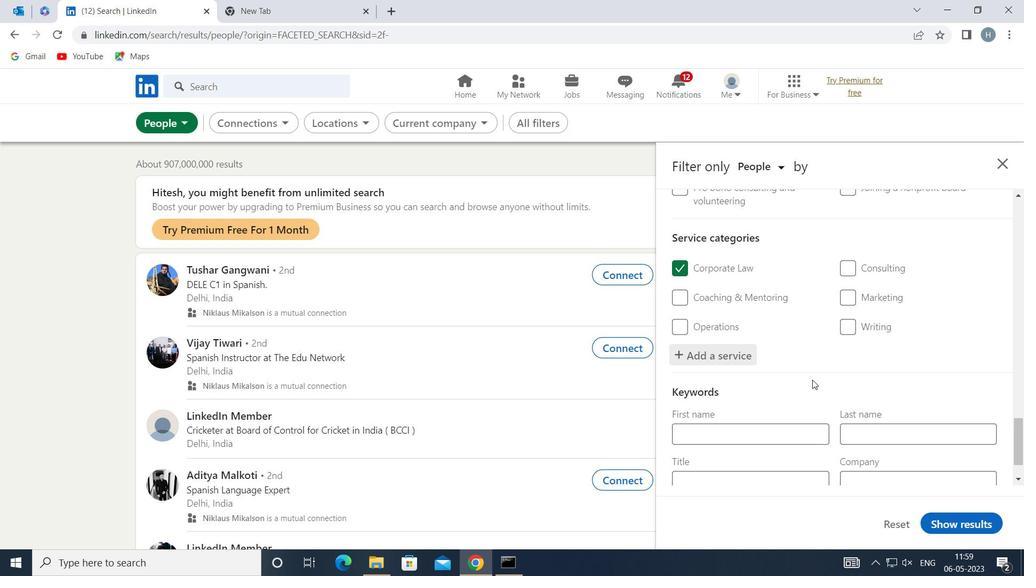 
Action: Mouse scrolled (813, 379) with delta (0, 0)
Screenshot: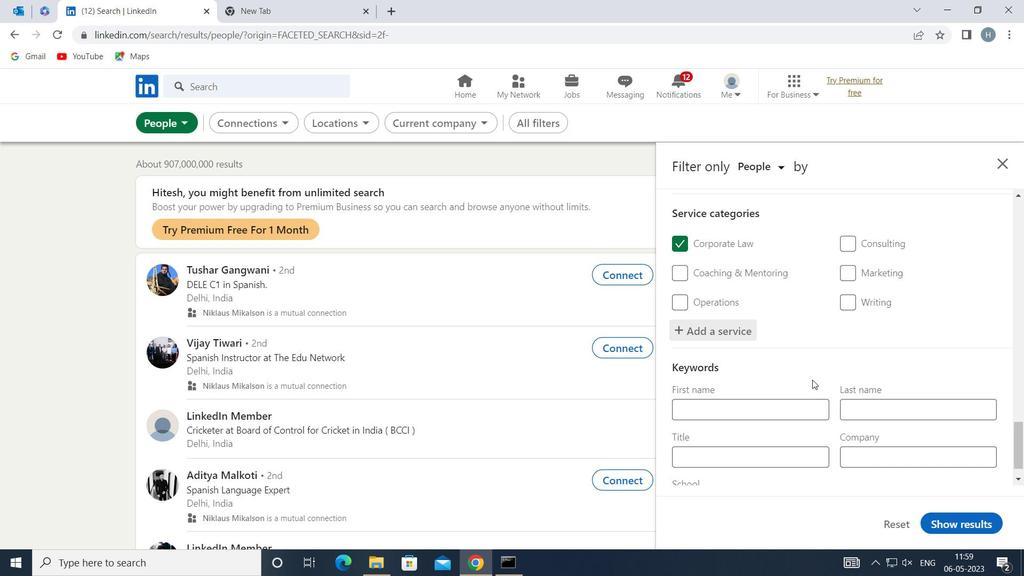 
Action: Mouse moved to (805, 422)
Screenshot: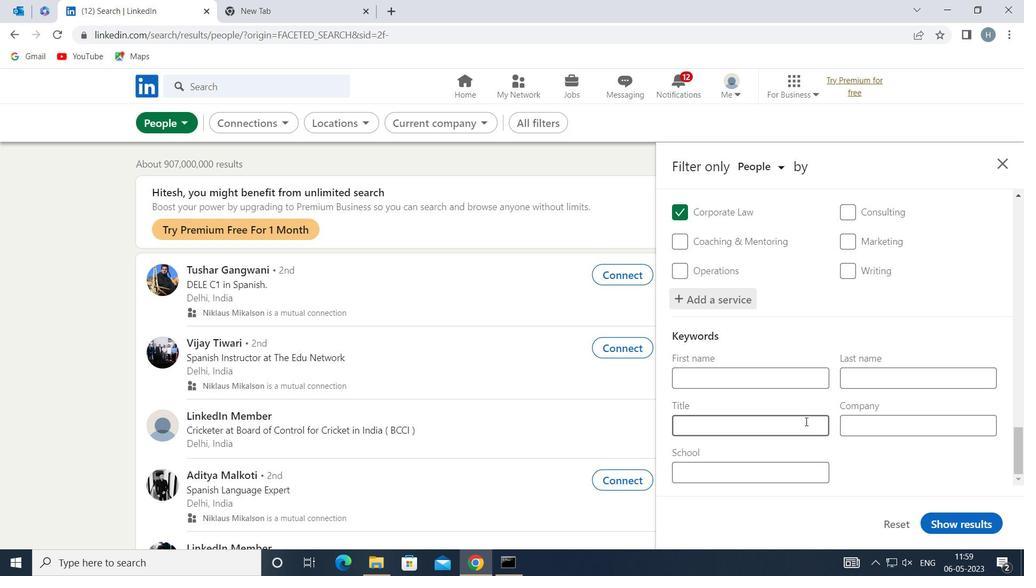
Action: Mouse pressed left at (805, 422)
Screenshot: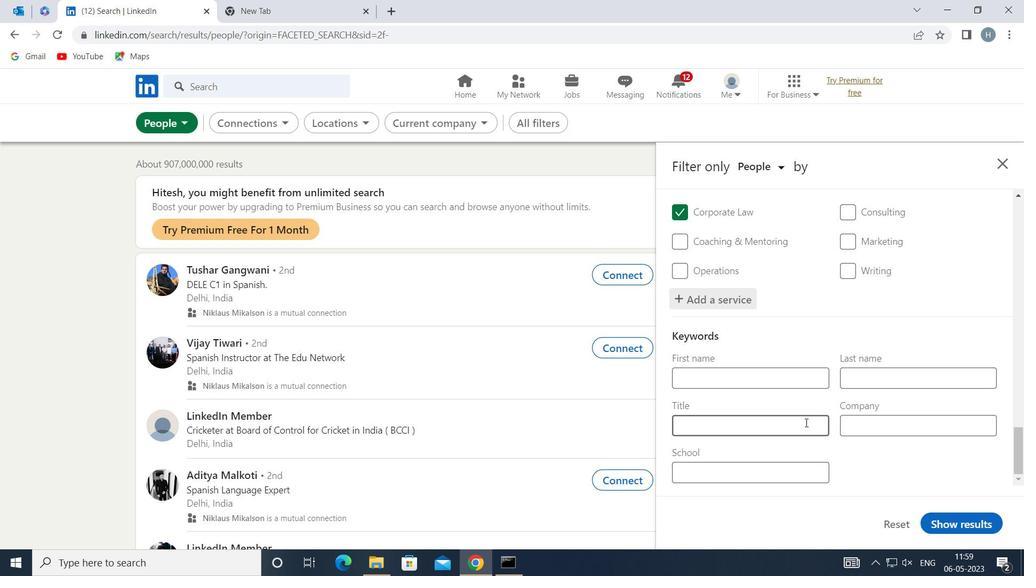 
Action: Key pressed <Key.shift>BRANCH<Key.space><Key.shift>M,<Key.backspace><Key.backspace><Key.shift>MAB<Key.backspace>NAGER
Screenshot: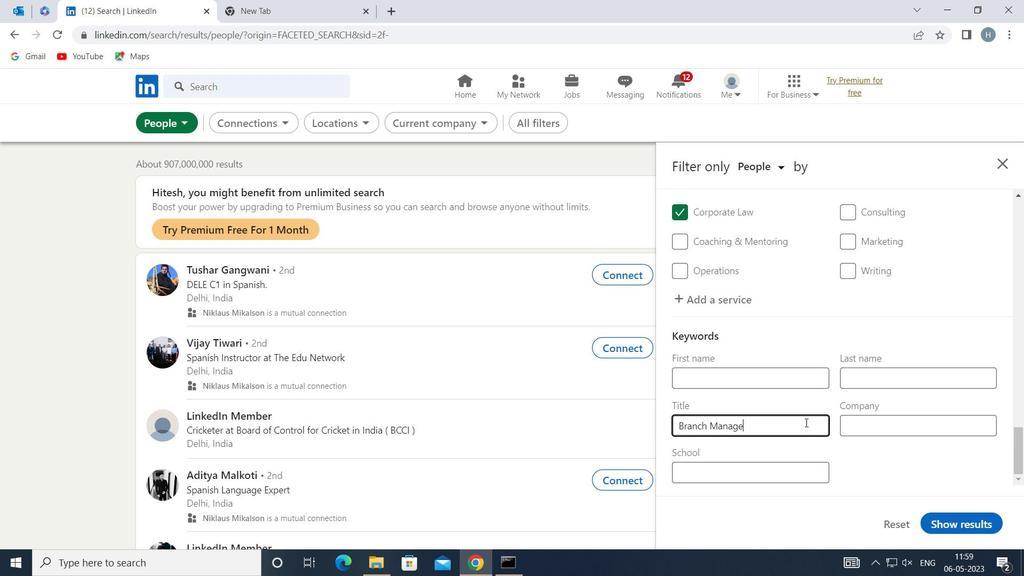 
Action: Mouse moved to (952, 524)
Screenshot: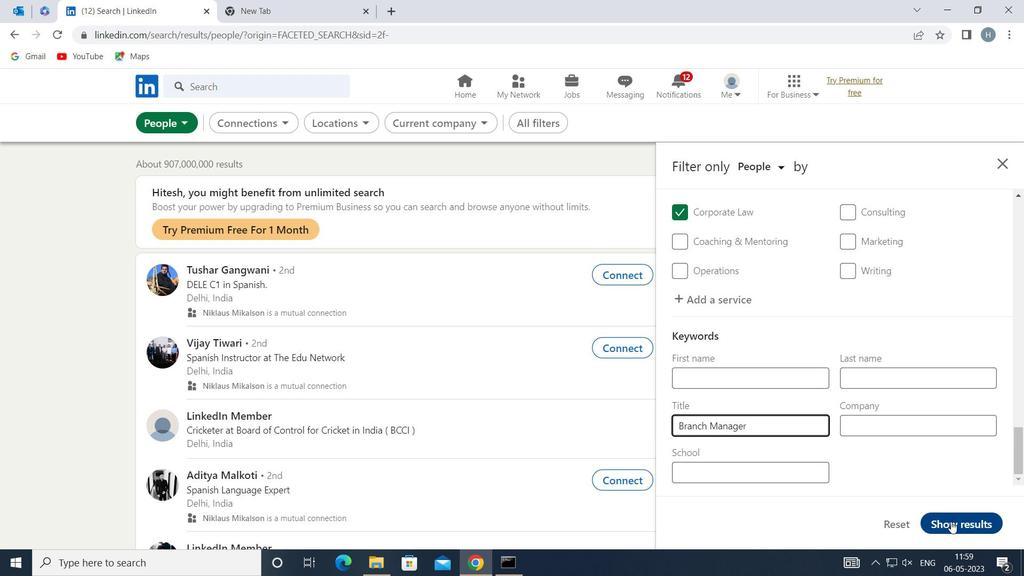 
Action: Mouse pressed left at (952, 524)
Screenshot: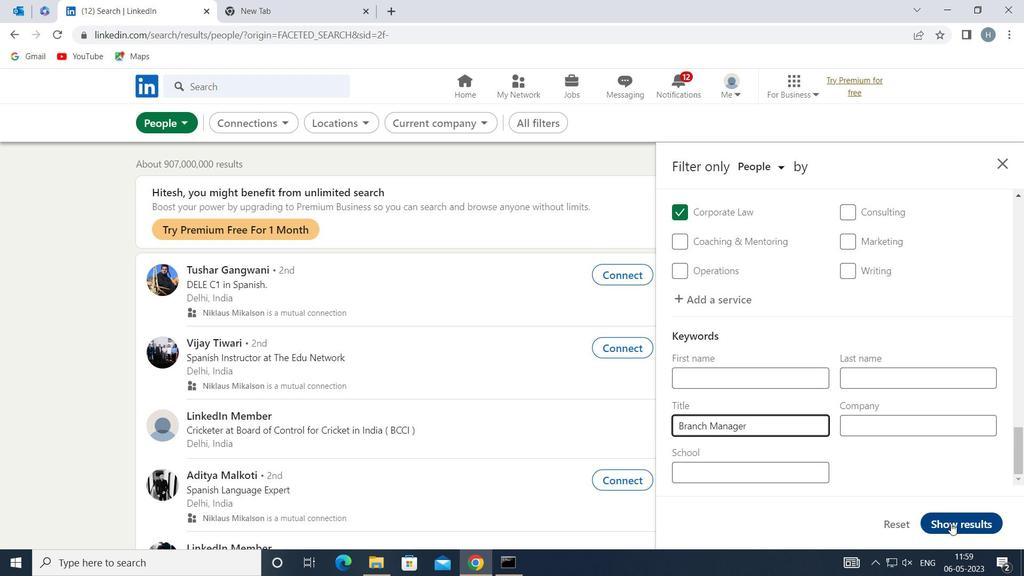 
Action: Mouse moved to (887, 458)
Screenshot: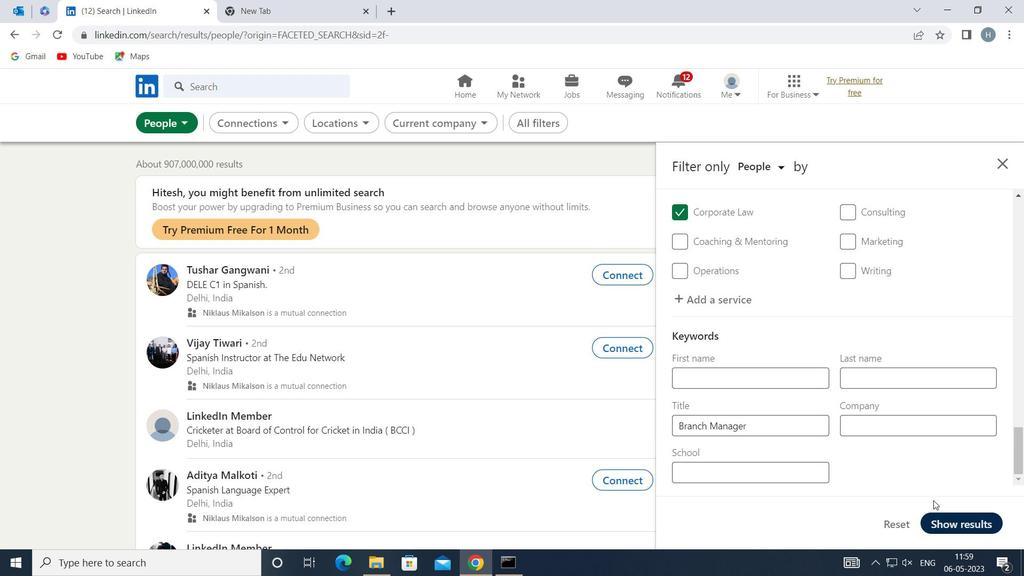 
